 Task: Create a due date automation trigger when advanced on, 2 working days before a card is due add fields without custom field "Resume" set to a date not in this week at 11:00 AM.
Action: Mouse moved to (1137, 337)
Screenshot: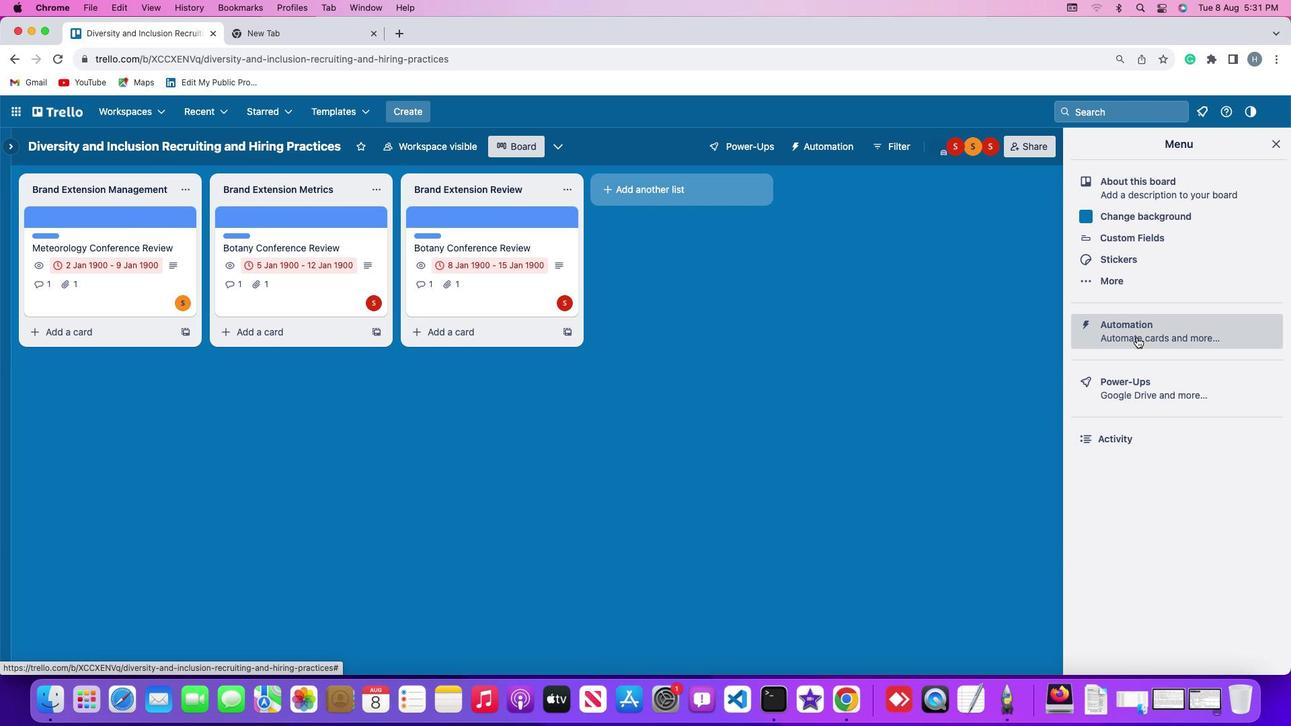 
Action: Mouse pressed left at (1137, 337)
Screenshot: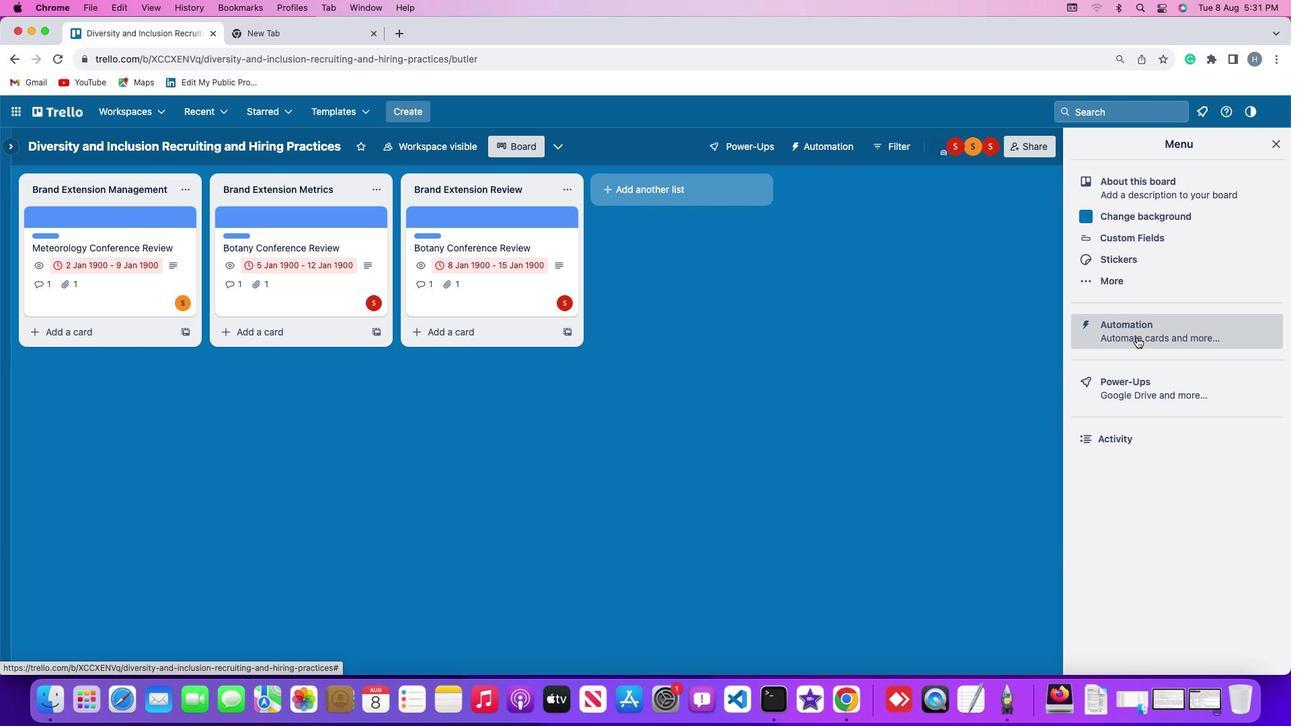 
Action: Mouse moved to (71, 320)
Screenshot: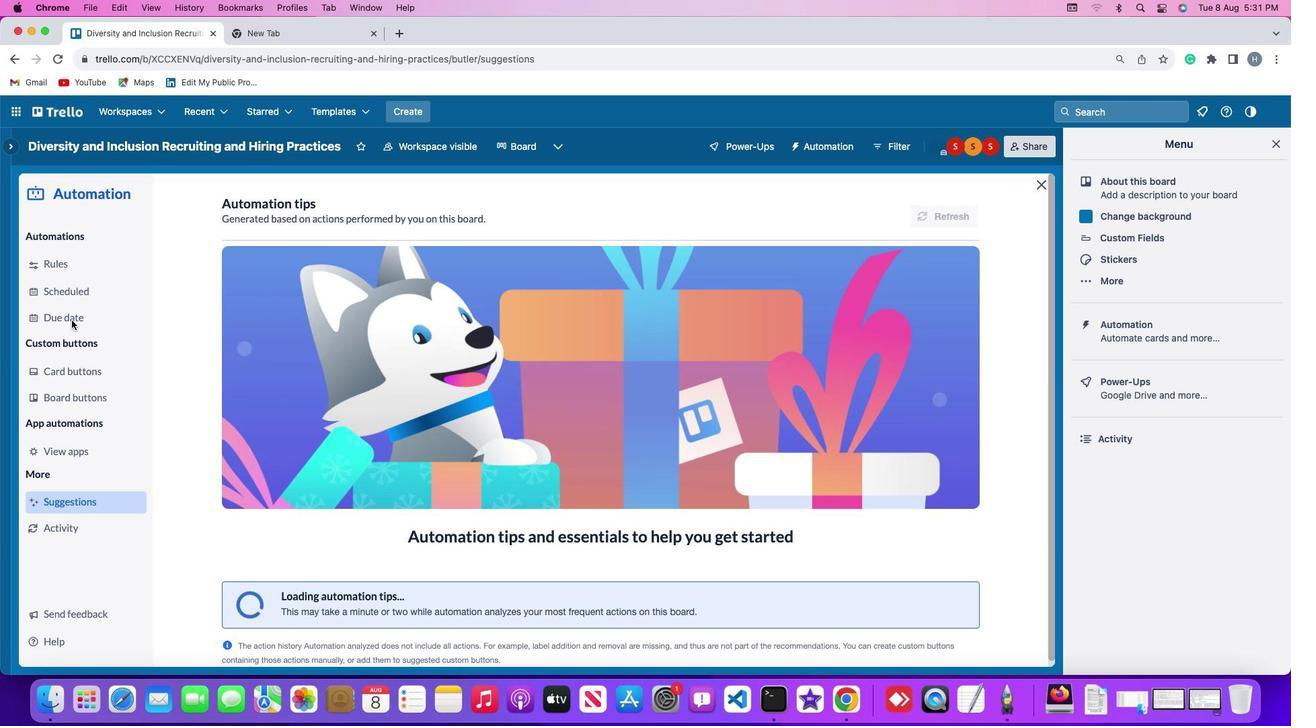 
Action: Mouse pressed left at (71, 320)
Screenshot: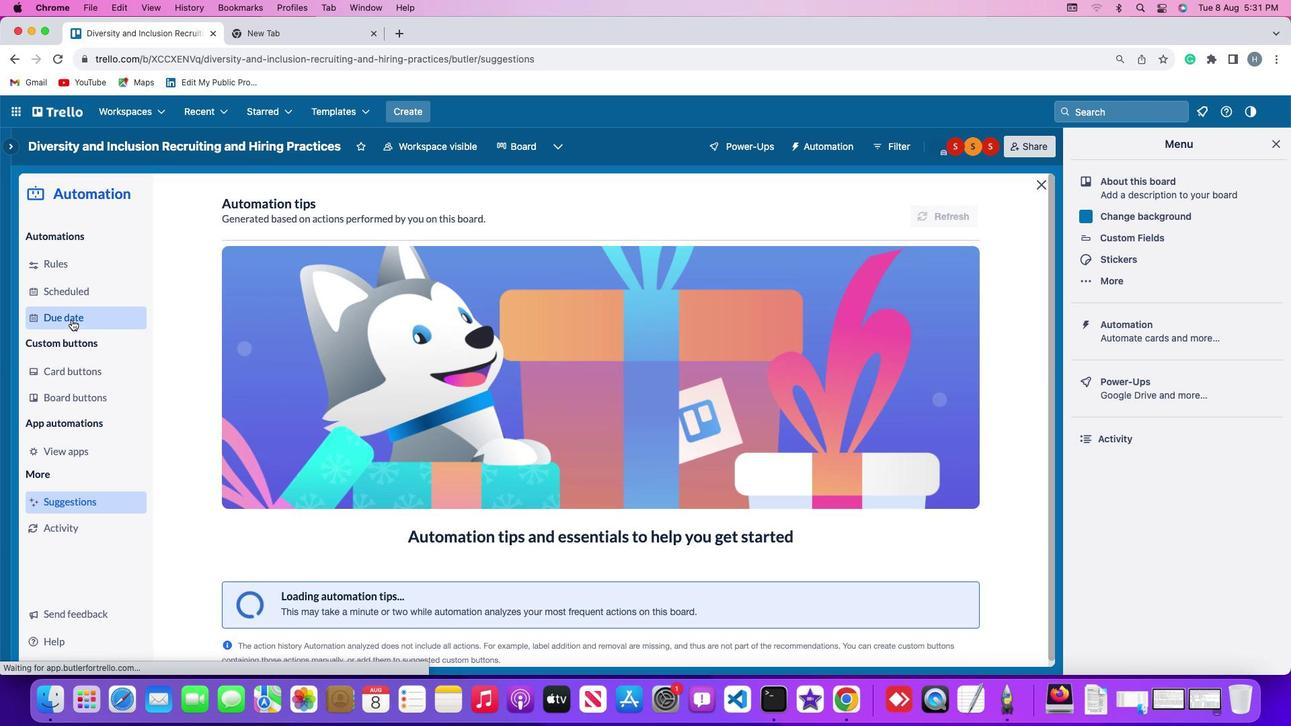 
Action: Mouse moved to (922, 209)
Screenshot: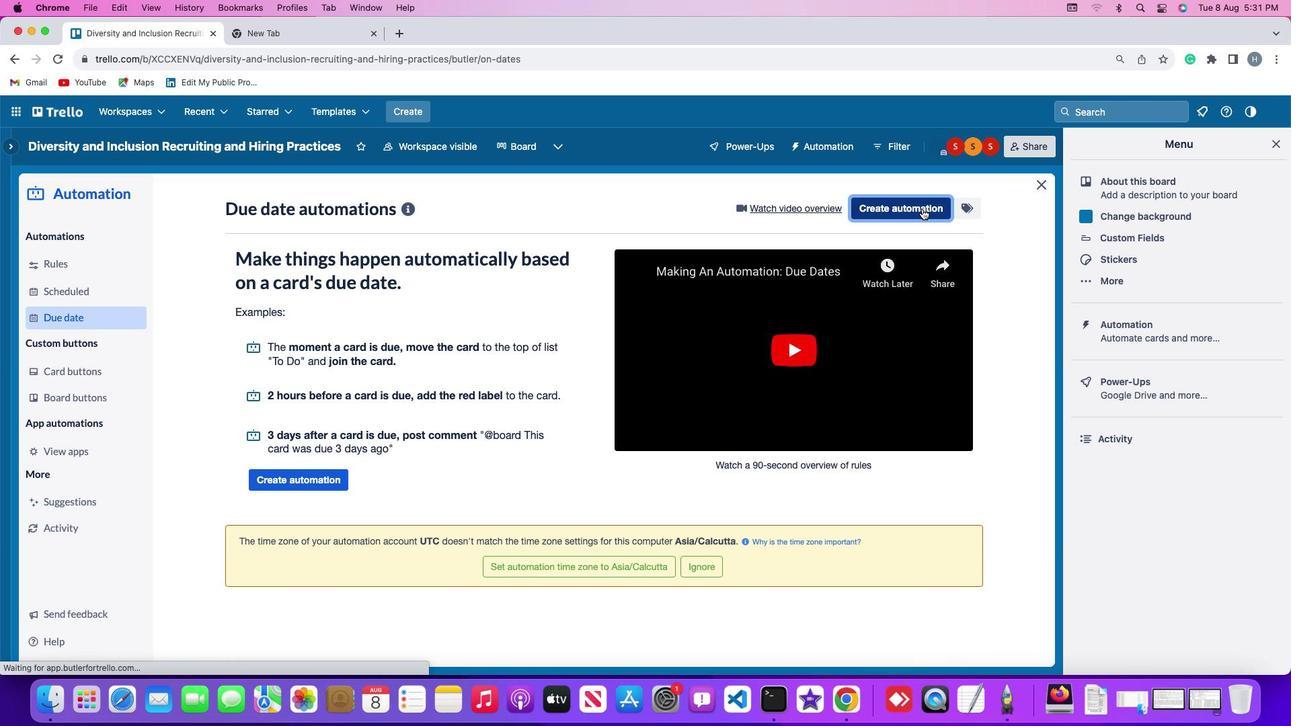 
Action: Mouse pressed left at (922, 209)
Screenshot: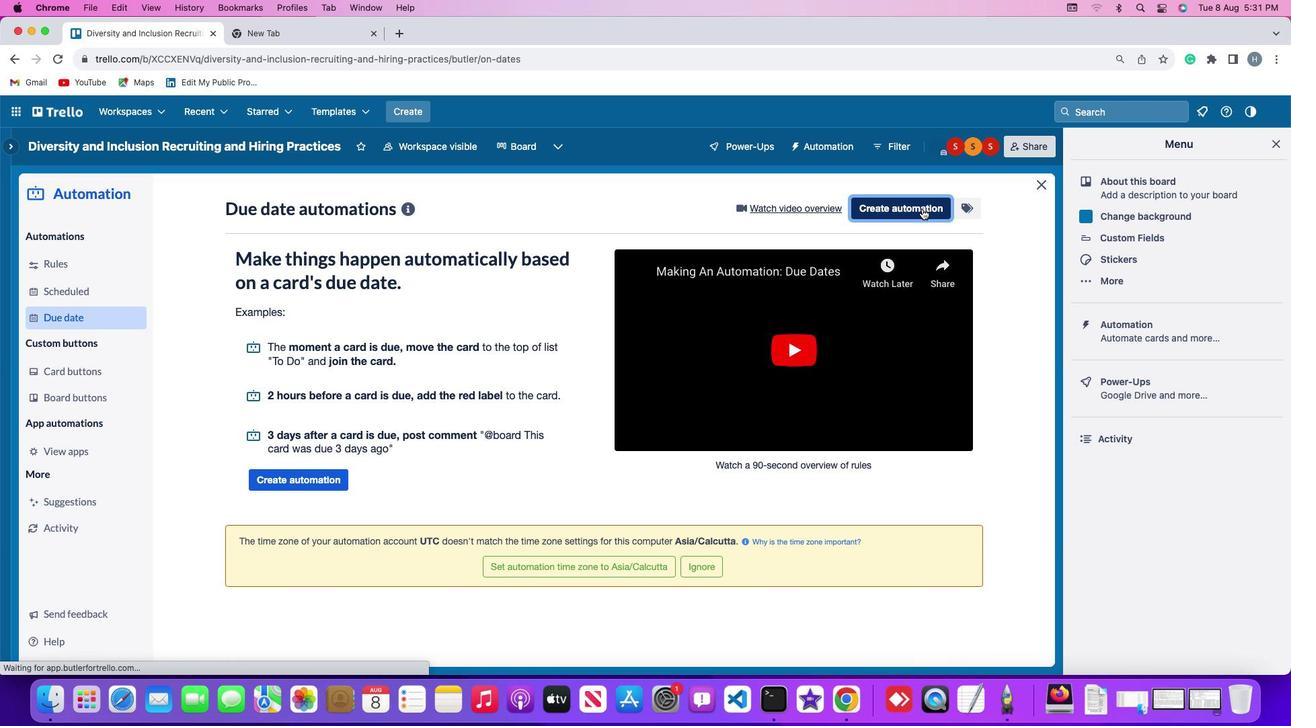 
Action: Mouse moved to (299, 339)
Screenshot: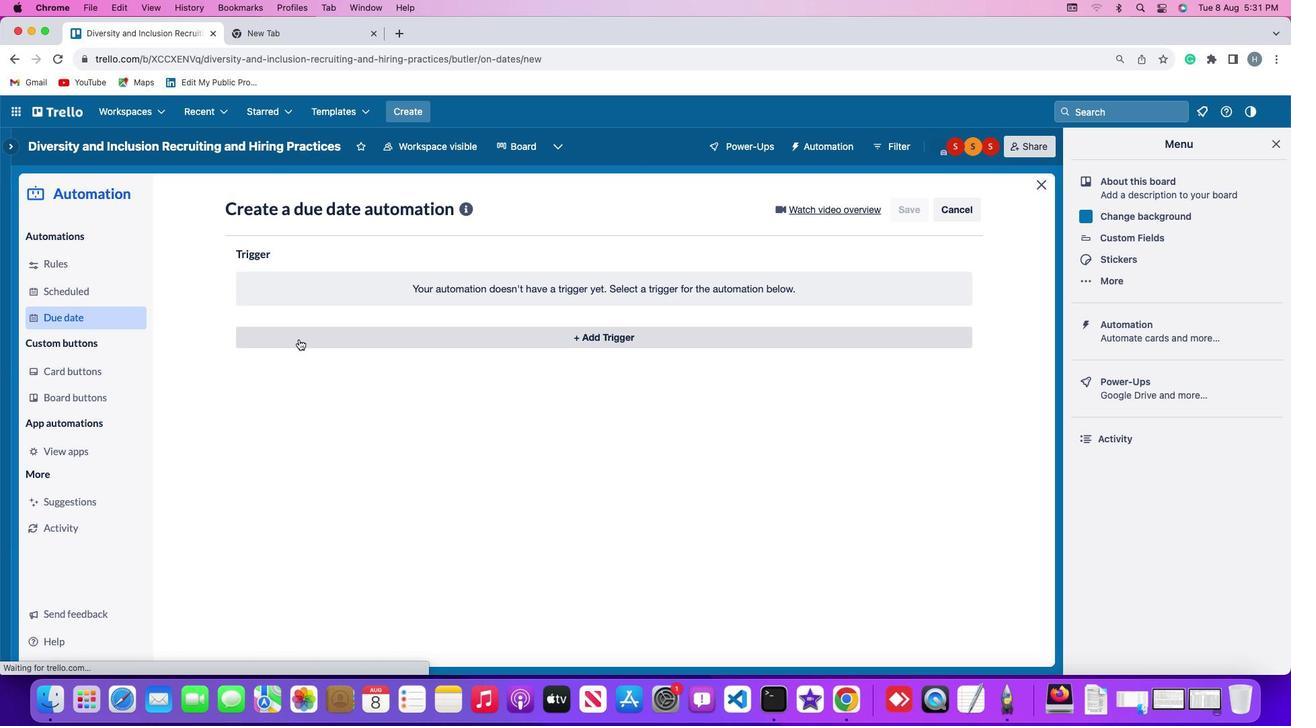 
Action: Mouse pressed left at (299, 339)
Screenshot: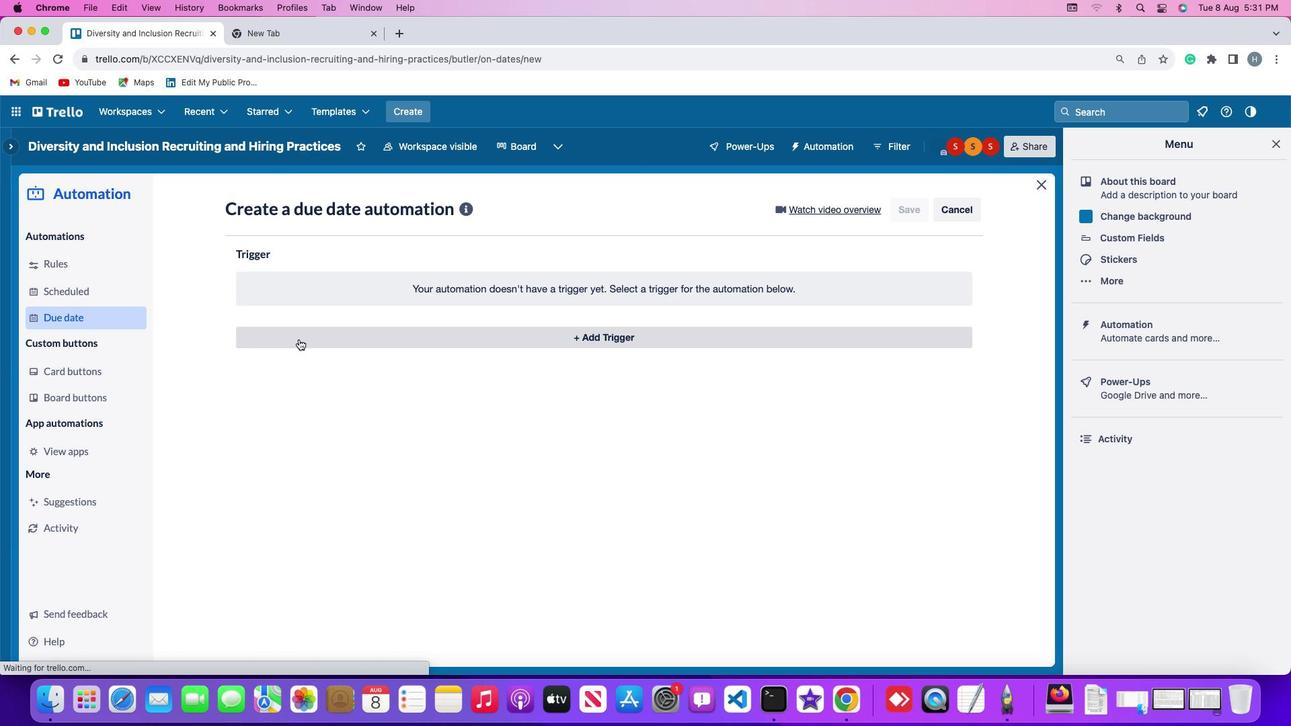 
Action: Mouse moved to (261, 551)
Screenshot: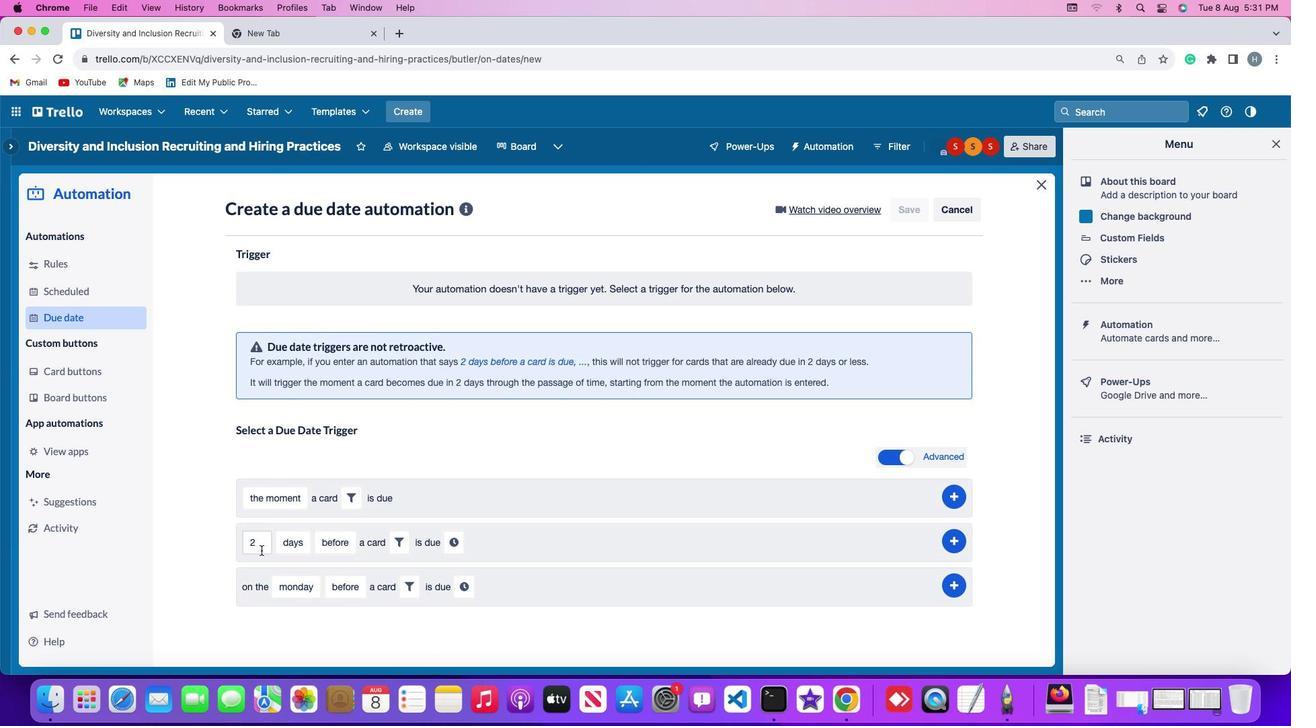 
Action: Mouse pressed left at (261, 551)
Screenshot: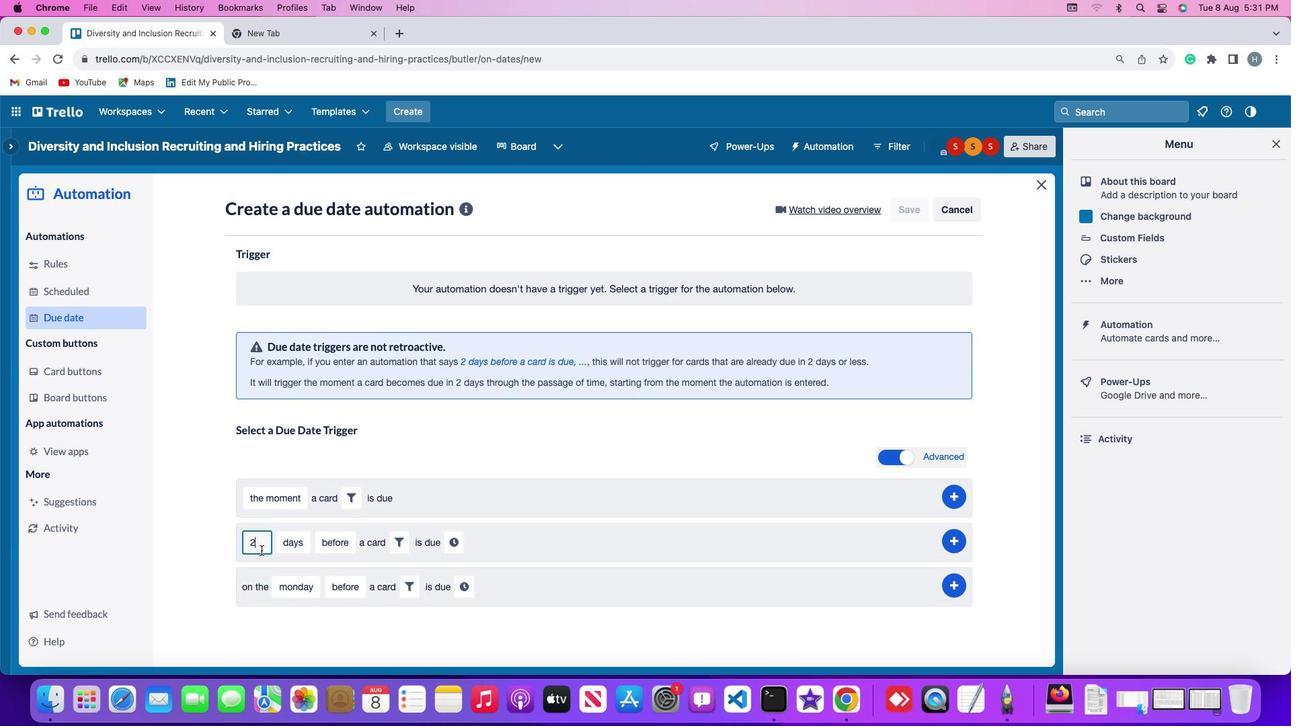 
Action: Key pressed Key.backspace'2'
Screenshot: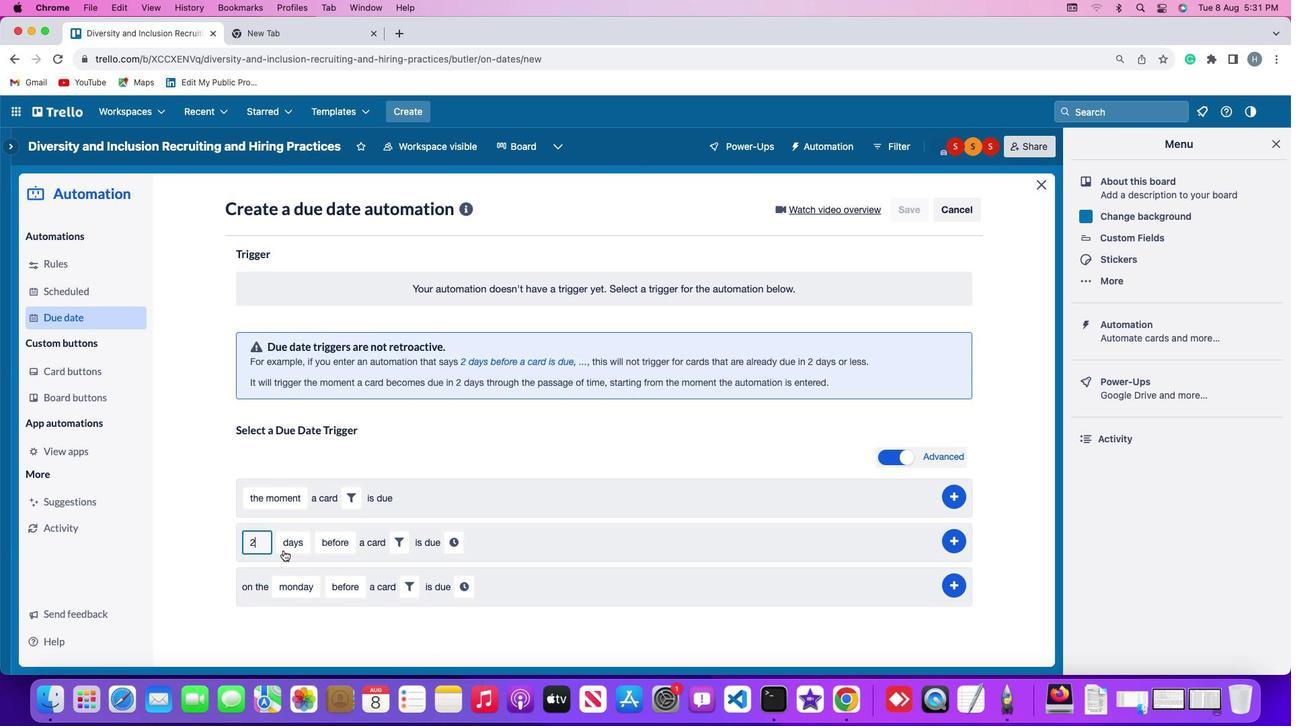 
Action: Mouse moved to (296, 549)
Screenshot: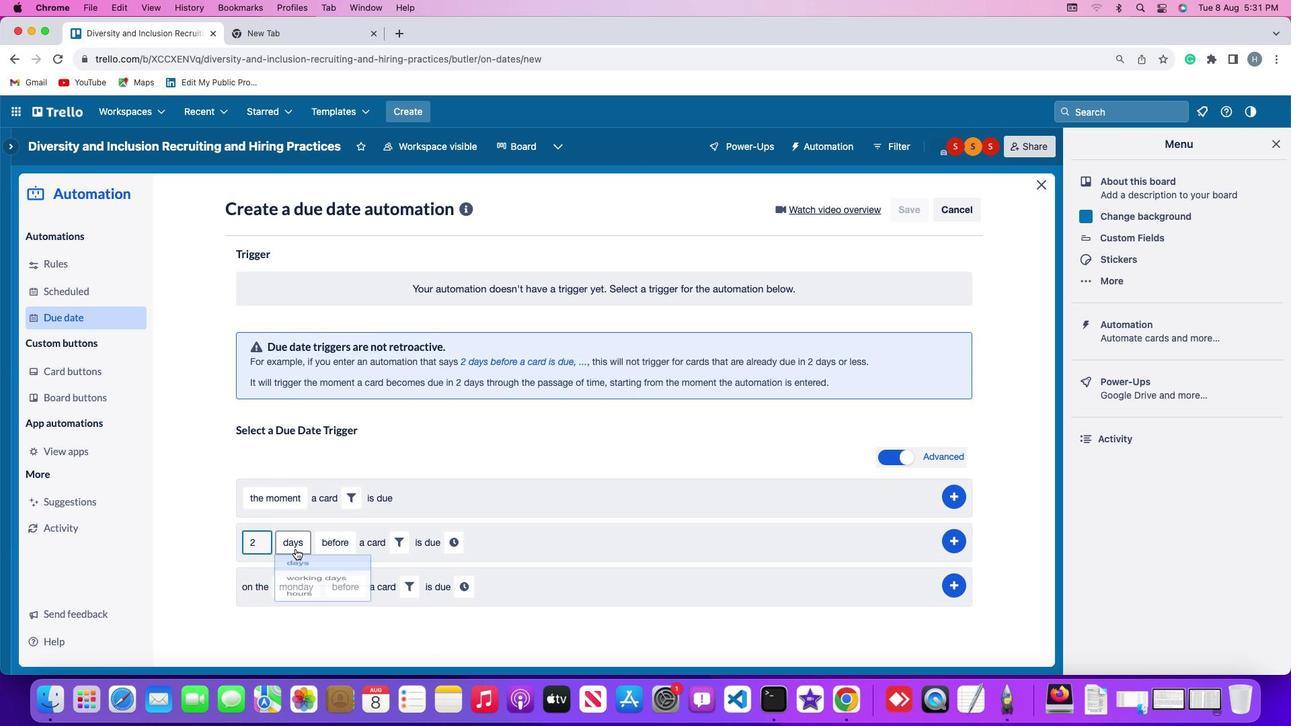
Action: Mouse pressed left at (296, 549)
Screenshot: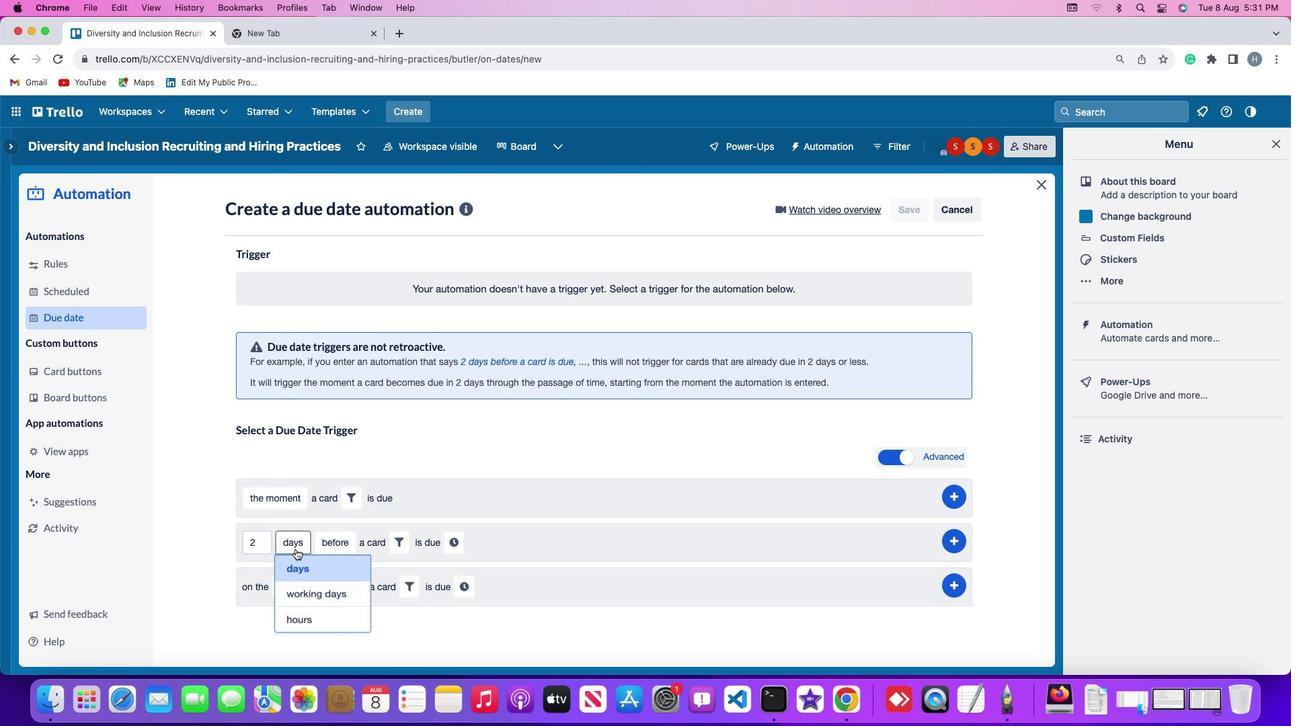 
Action: Mouse moved to (309, 596)
Screenshot: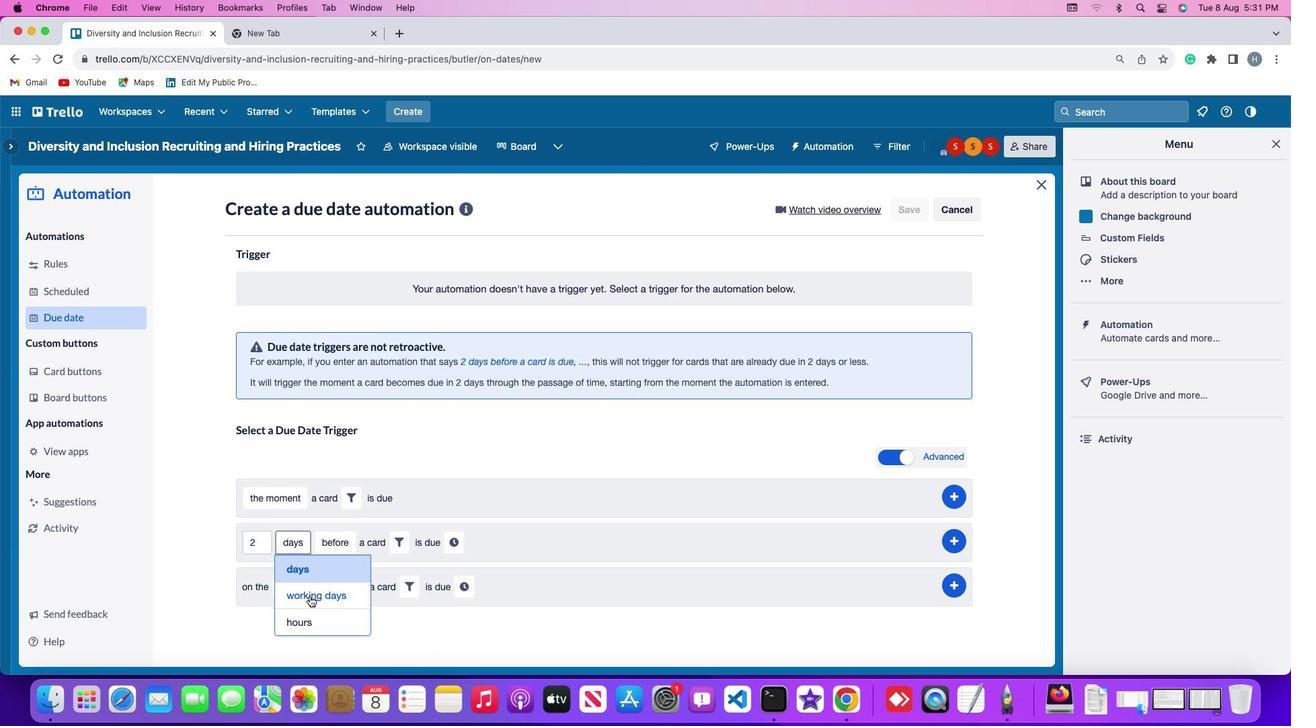 
Action: Mouse pressed left at (309, 596)
Screenshot: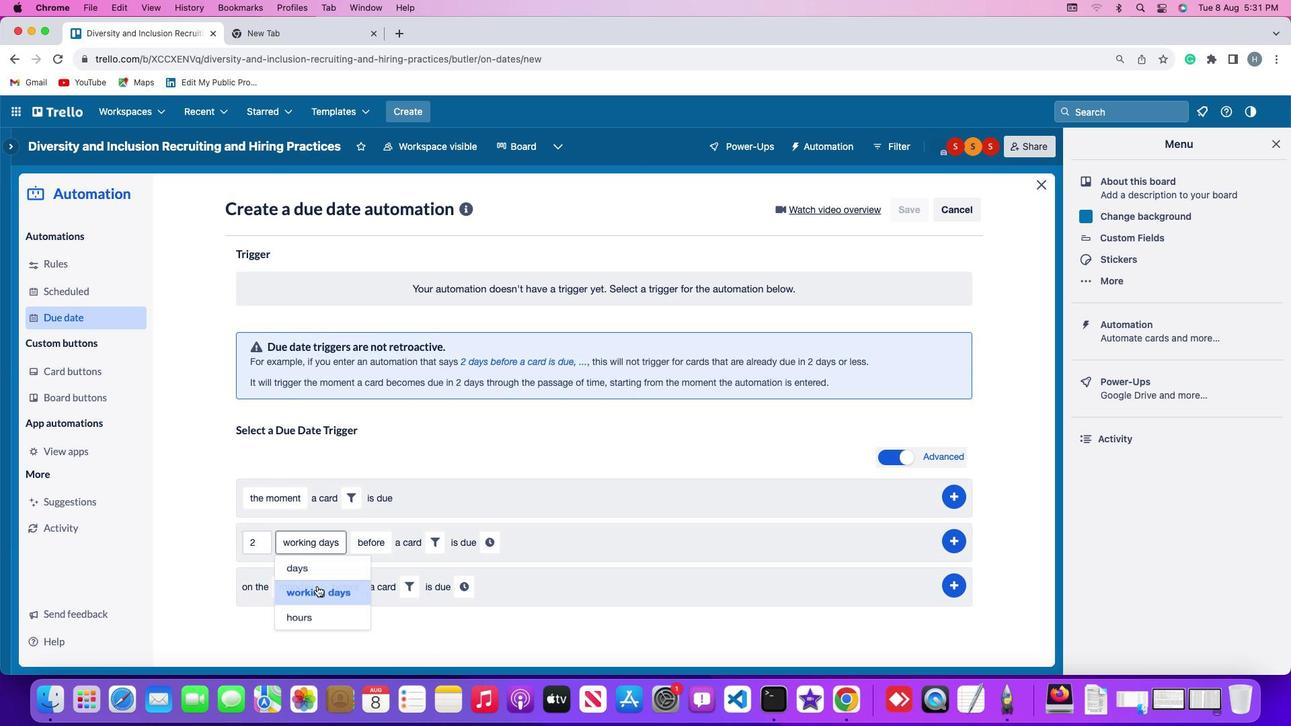 
Action: Mouse moved to (371, 541)
Screenshot: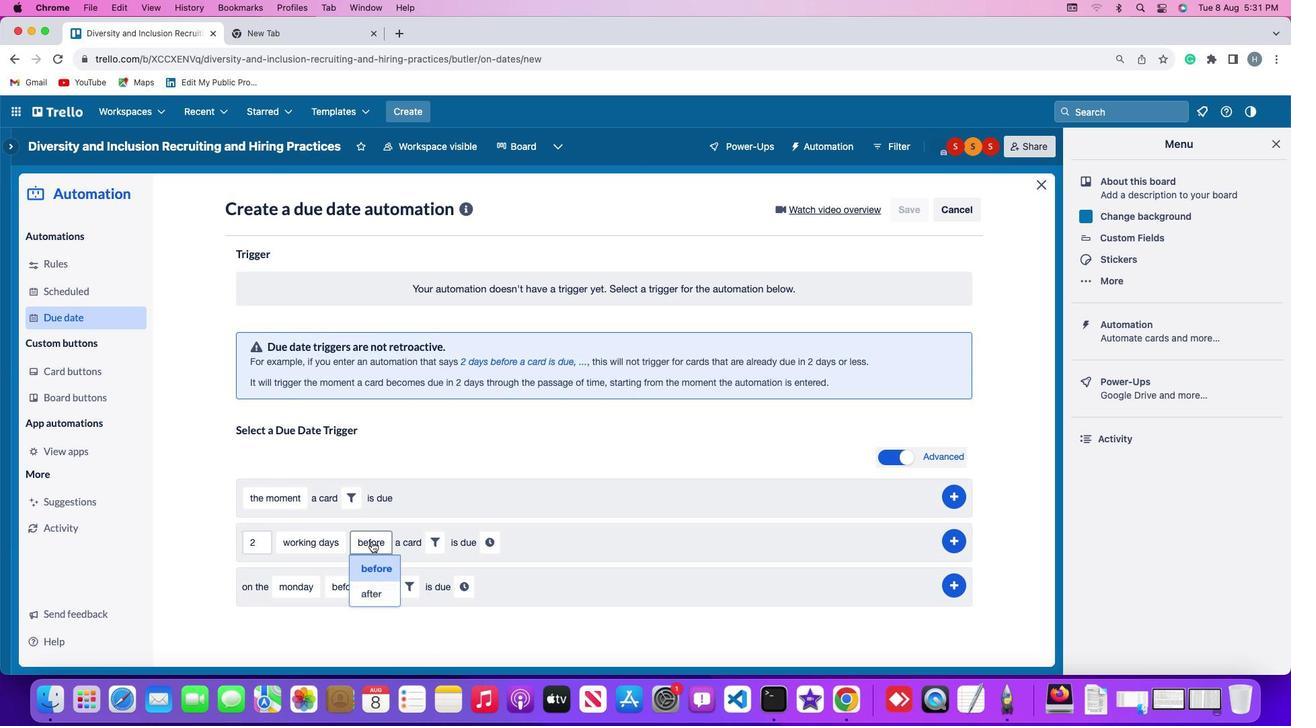 
Action: Mouse pressed left at (371, 541)
Screenshot: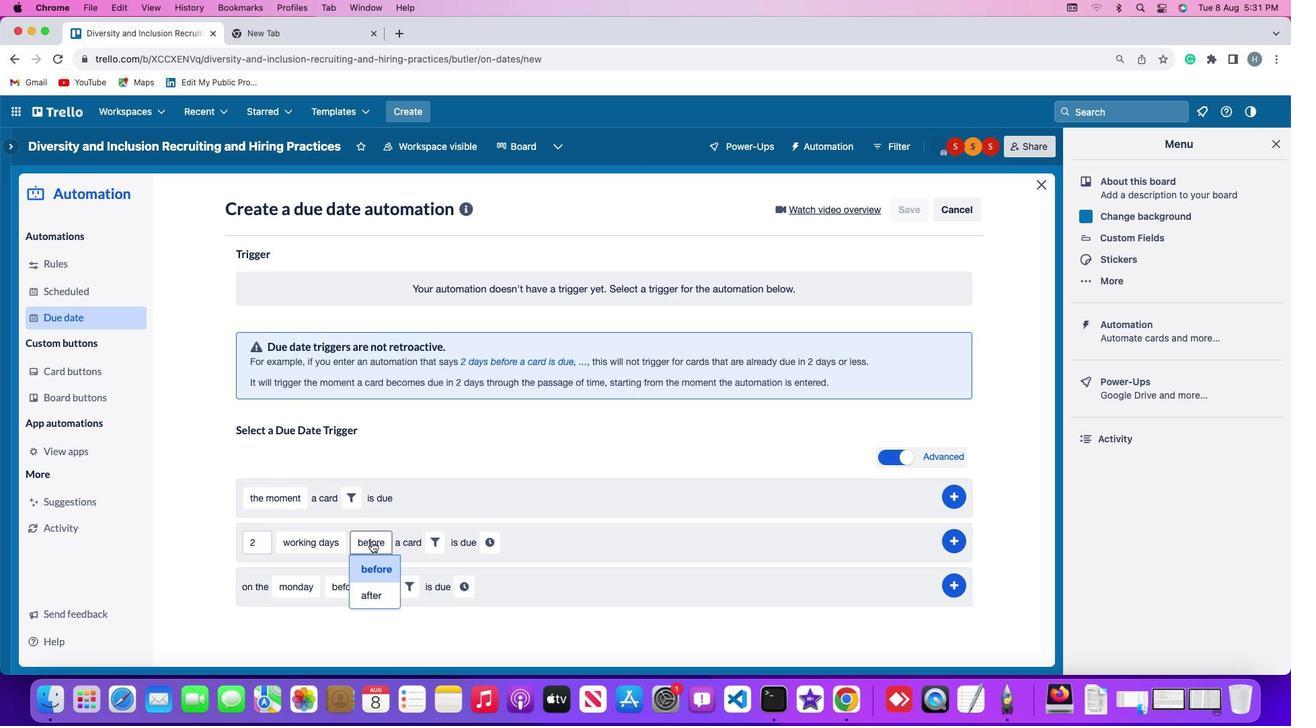 
Action: Mouse moved to (382, 574)
Screenshot: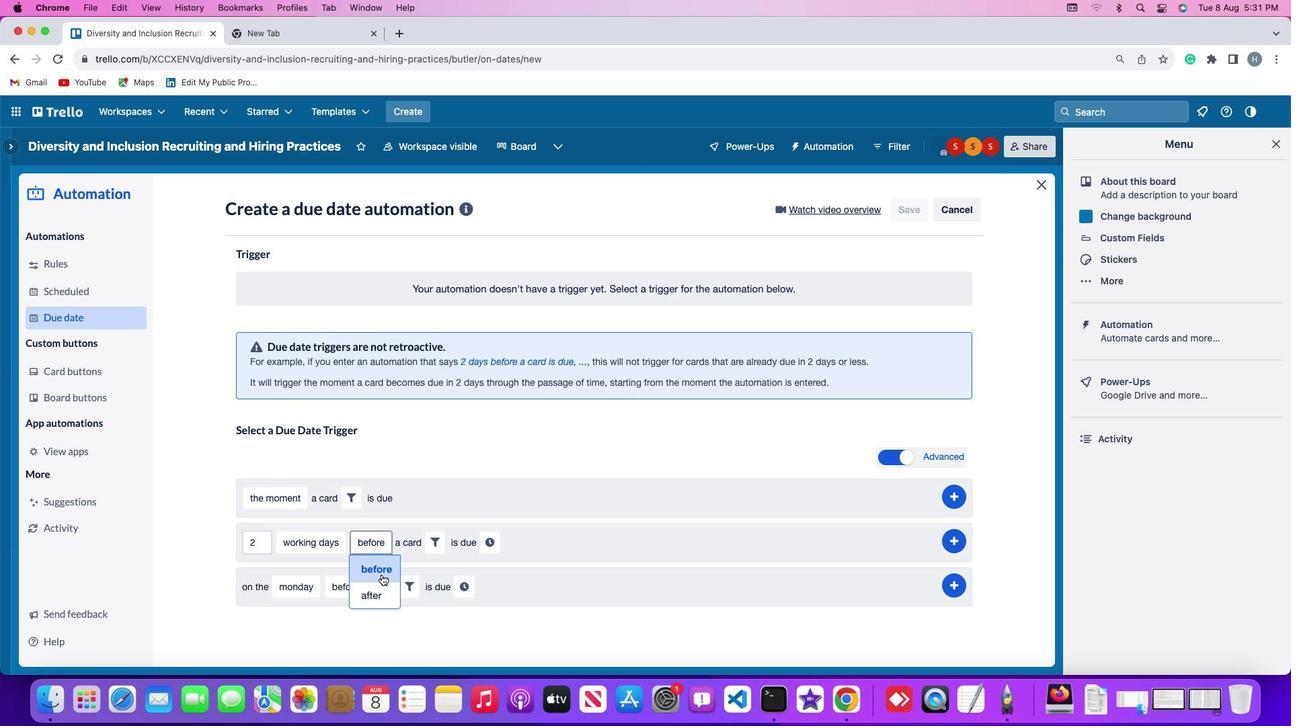 
Action: Mouse pressed left at (382, 574)
Screenshot: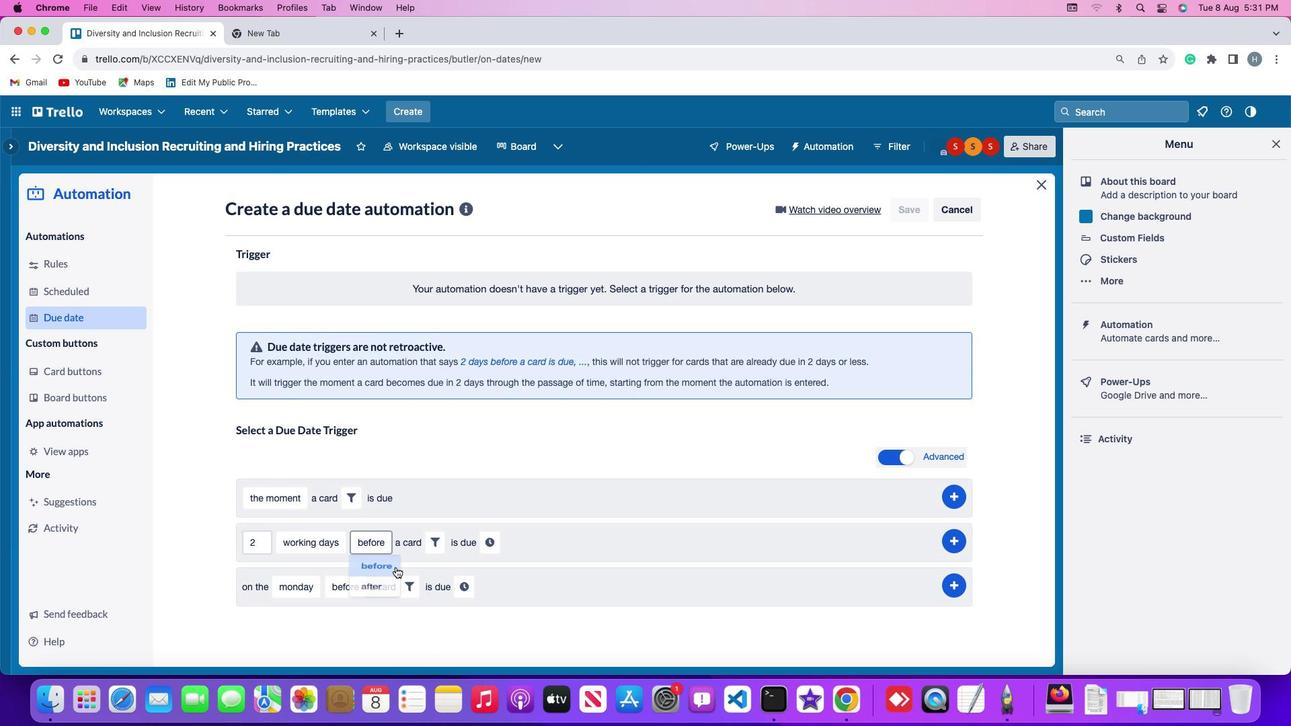 
Action: Mouse moved to (430, 548)
Screenshot: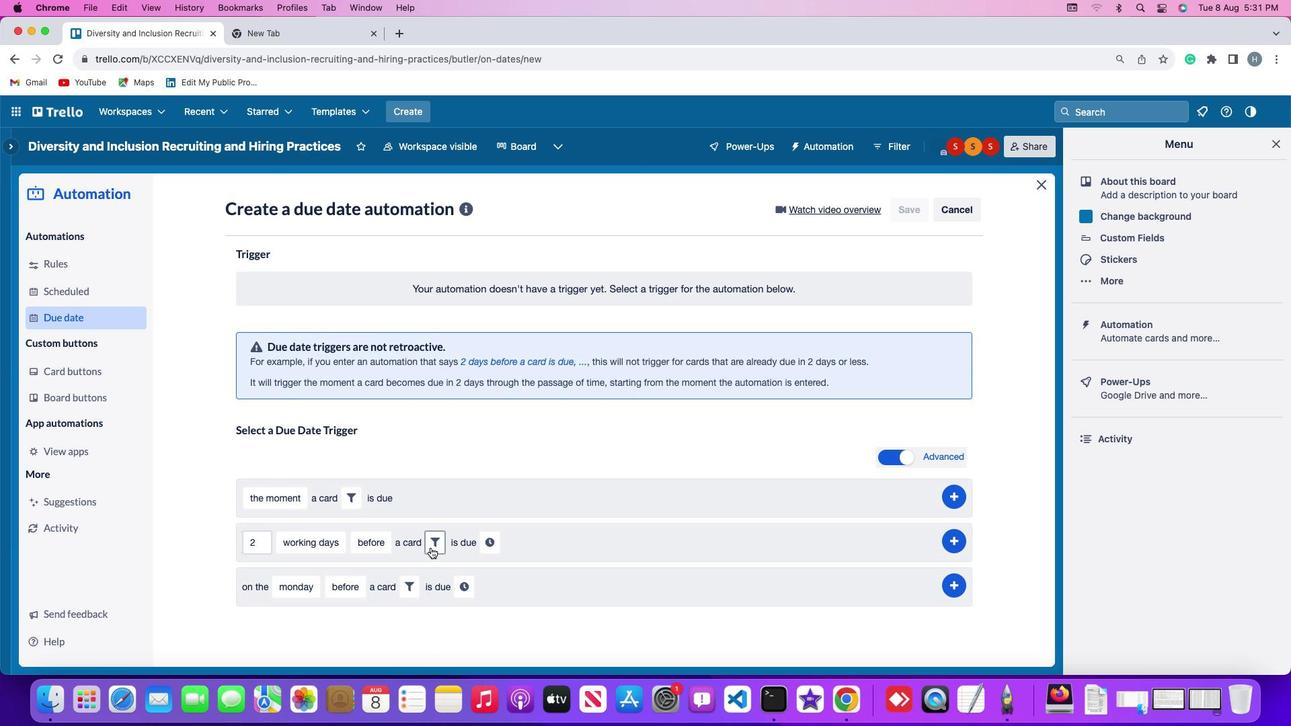 
Action: Mouse pressed left at (430, 548)
Screenshot: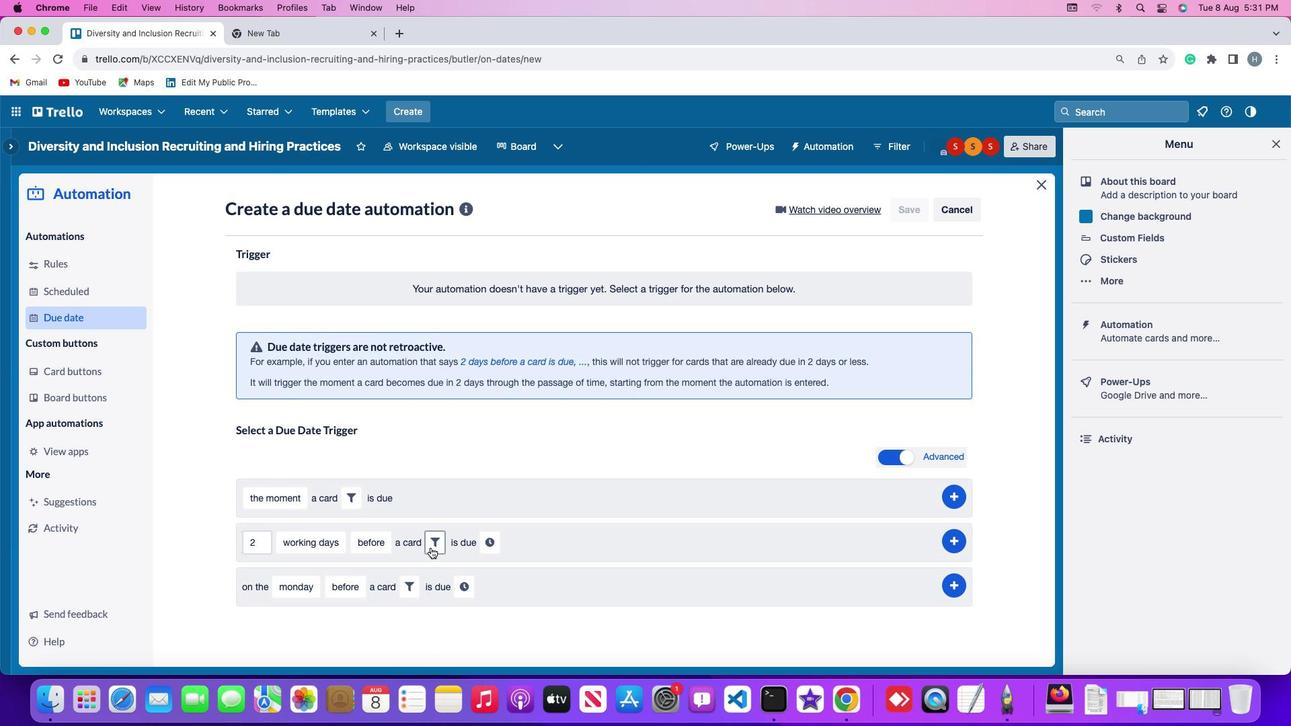 
Action: Mouse moved to (649, 582)
Screenshot: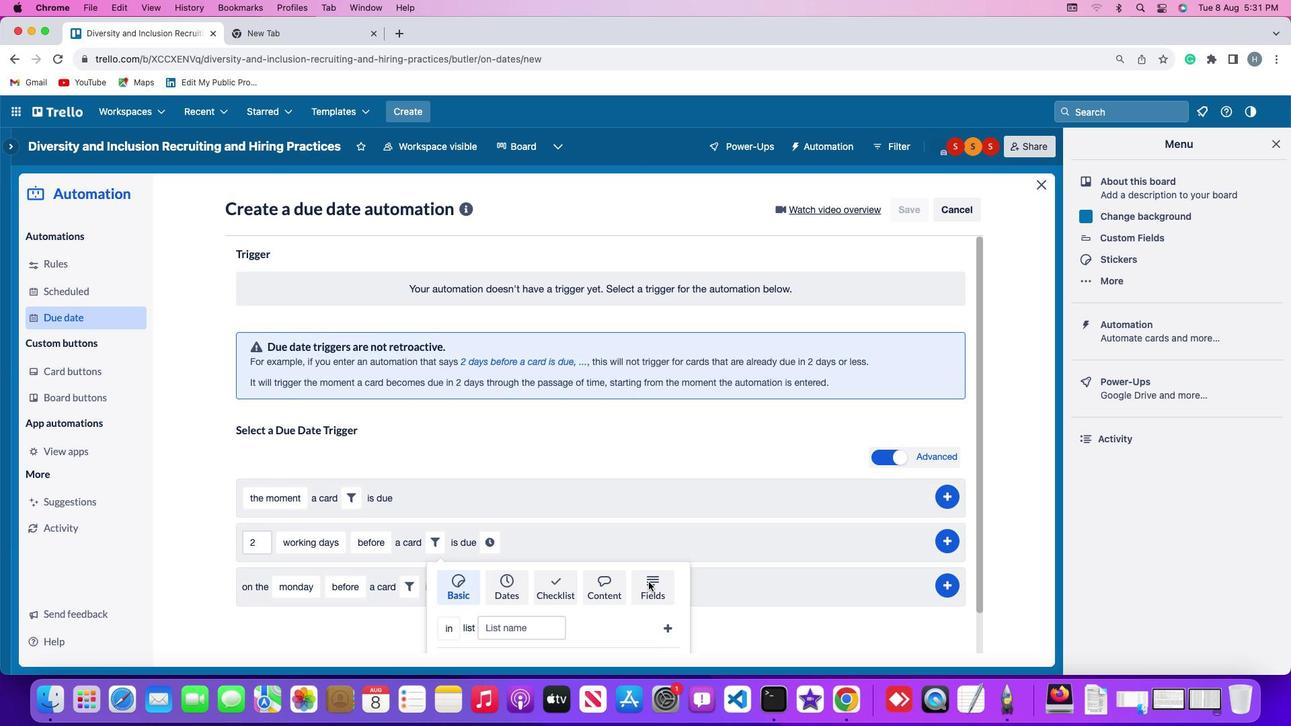 
Action: Mouse pressed left at (649, 582)
Screenshot: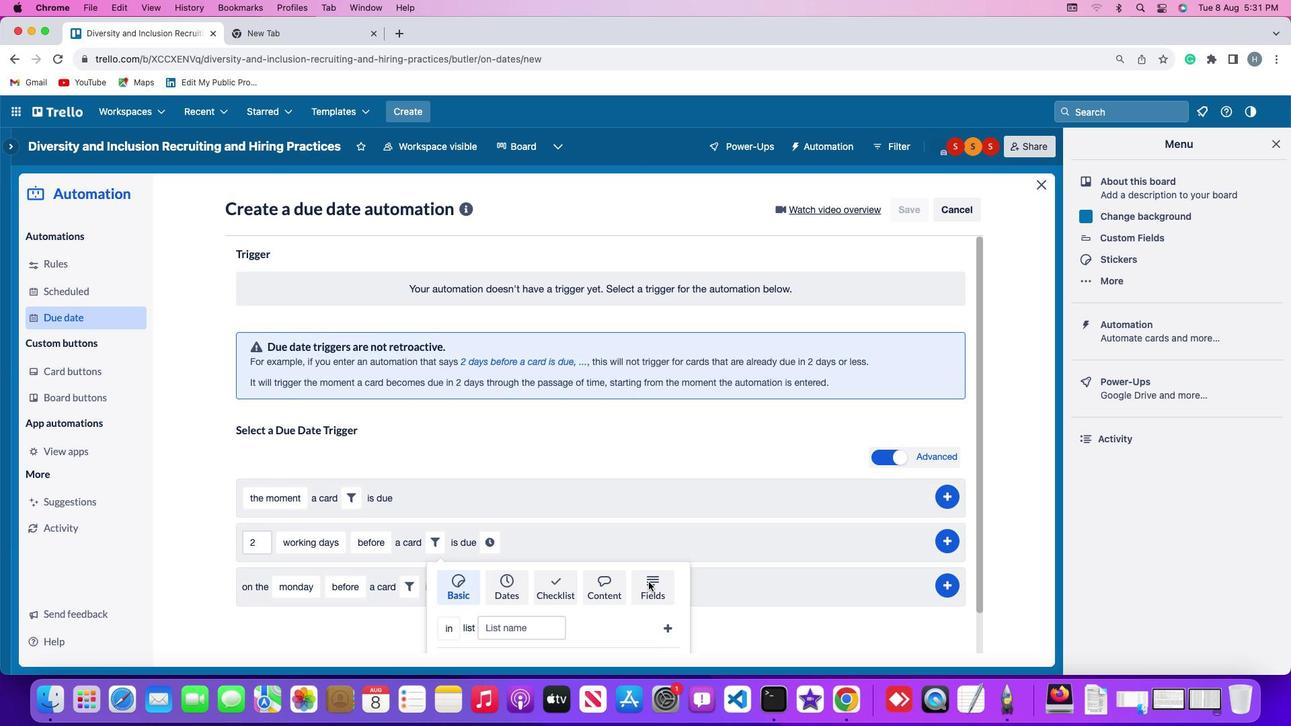 
Action: Mouse moved to (393, 620)
Screenshot: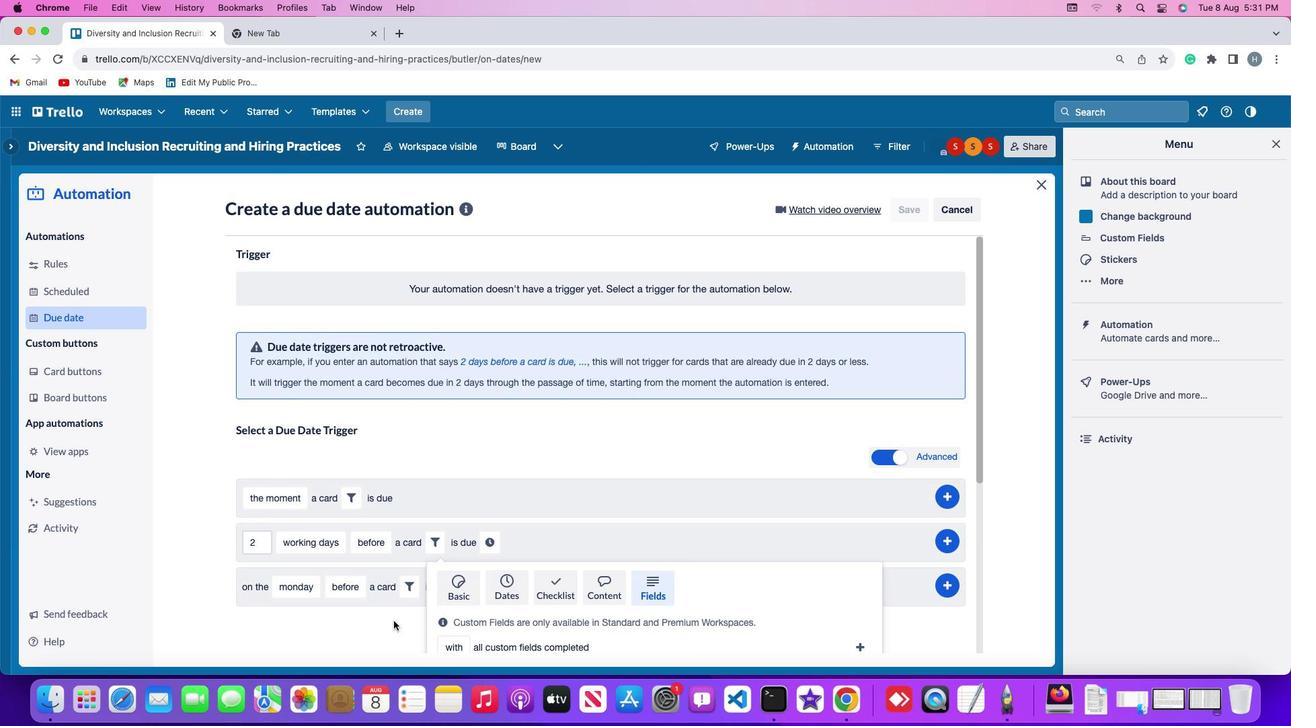 
Action: Mouse scrolled (393, 620) with delta (0, 0)
Screenshot: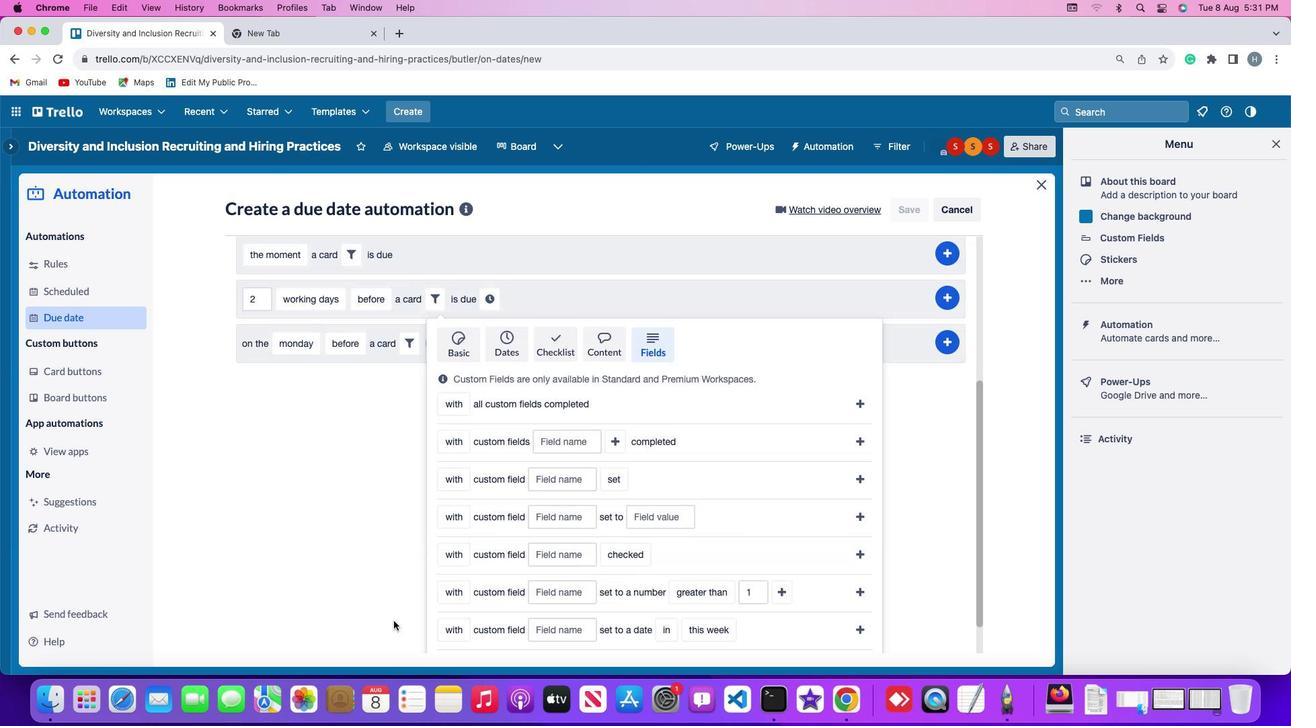 
Action: Mouse scrolled (393, 620) with delta (0, 0)
Screenshot: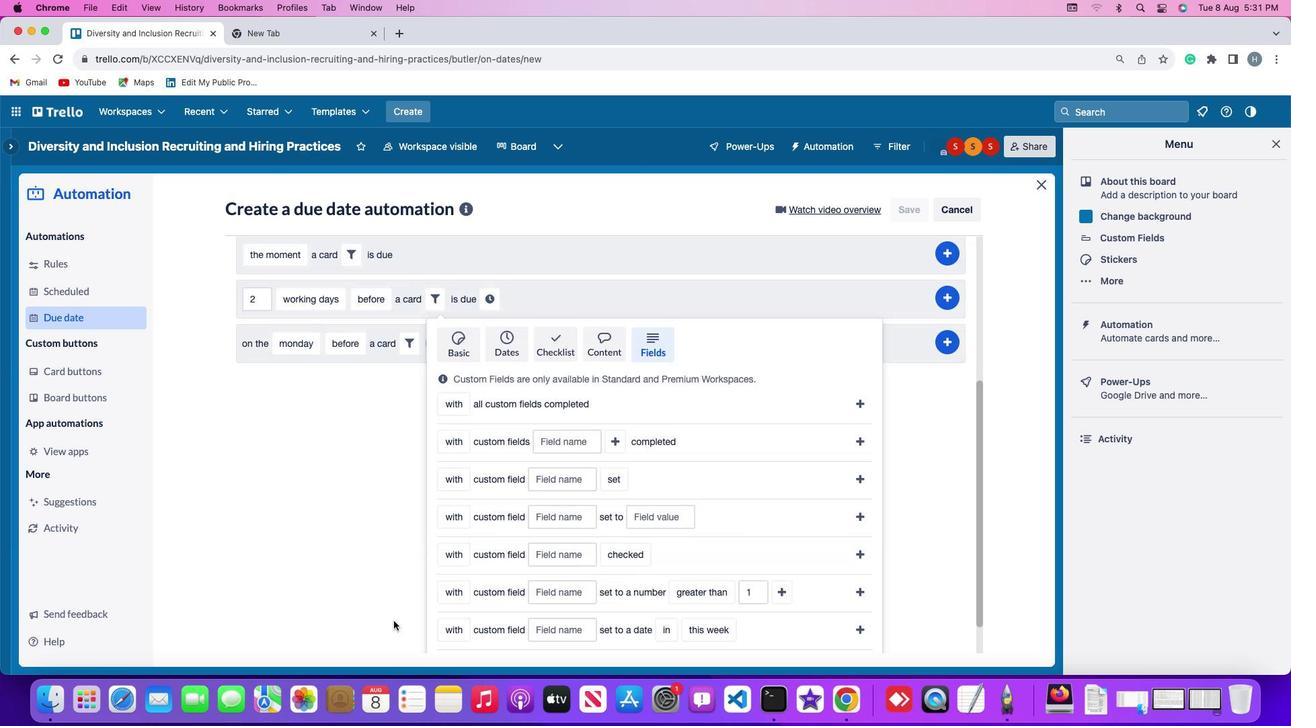 
Action: Mouse scrolled (393, 620) with delta (0, -2)
Screenshot: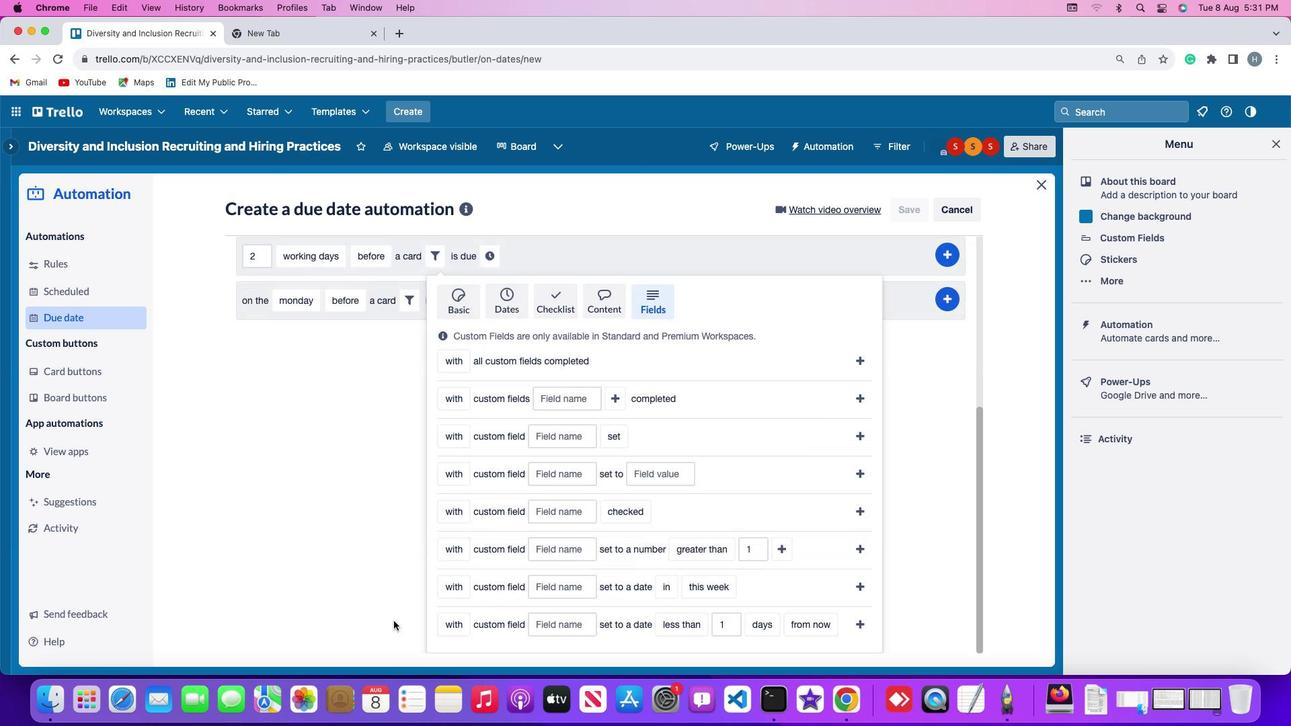 
Action: Mouse scrolled (393, 620) with delta (0, -3)
Screenshot: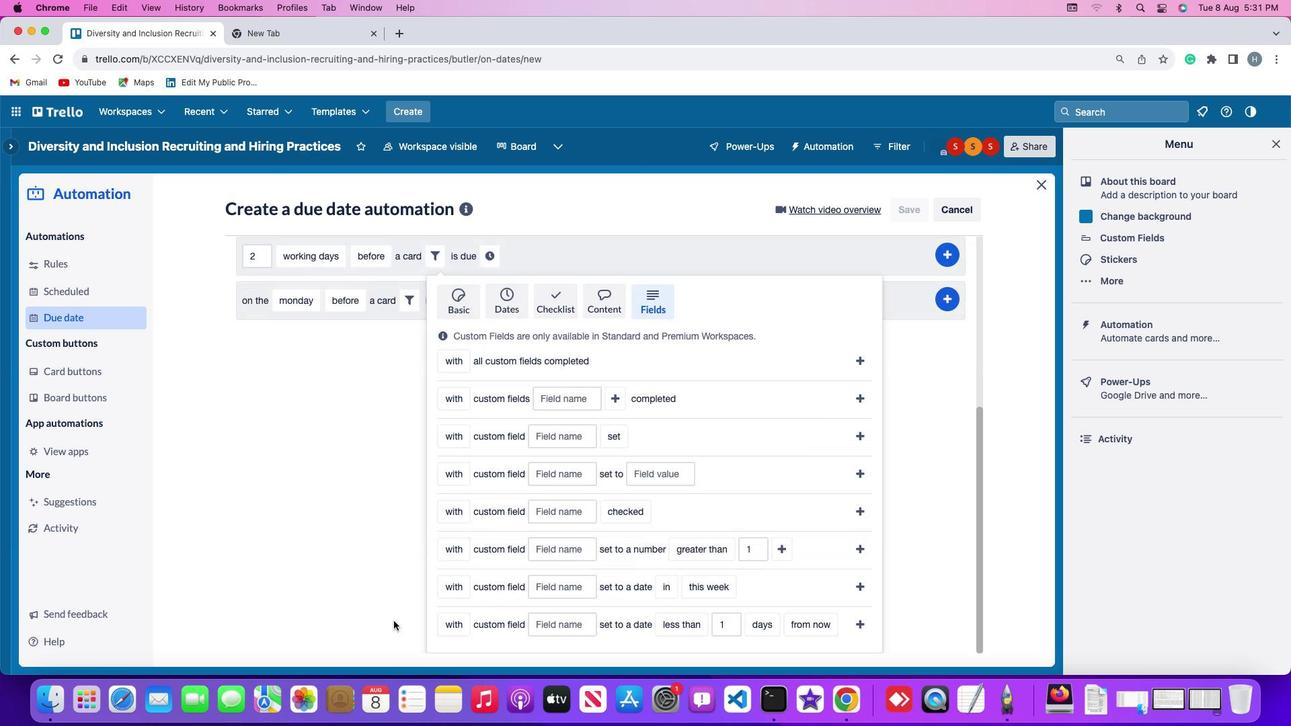 
Action: Mouse scrolled (393, 620) with delta (0, -4)
Screenshot: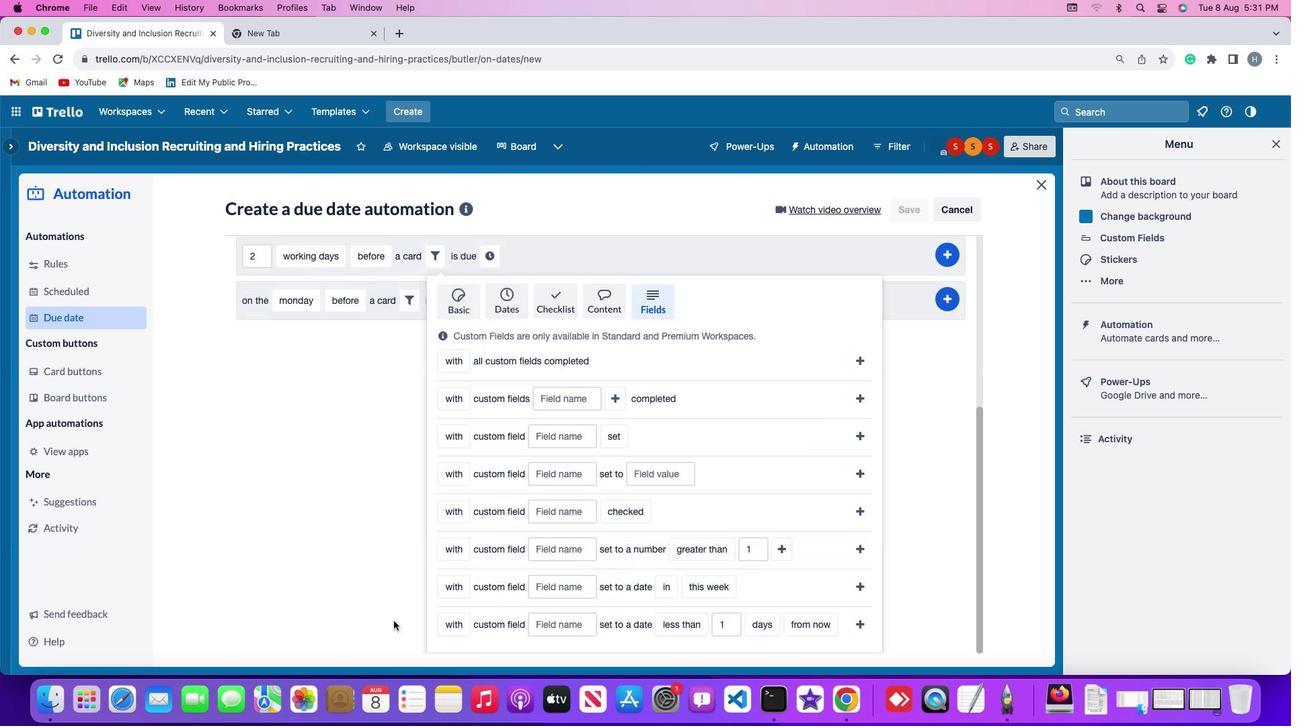 
Action: Mouse scrolled (393, 620) with delta (0, -4)
Screenshot: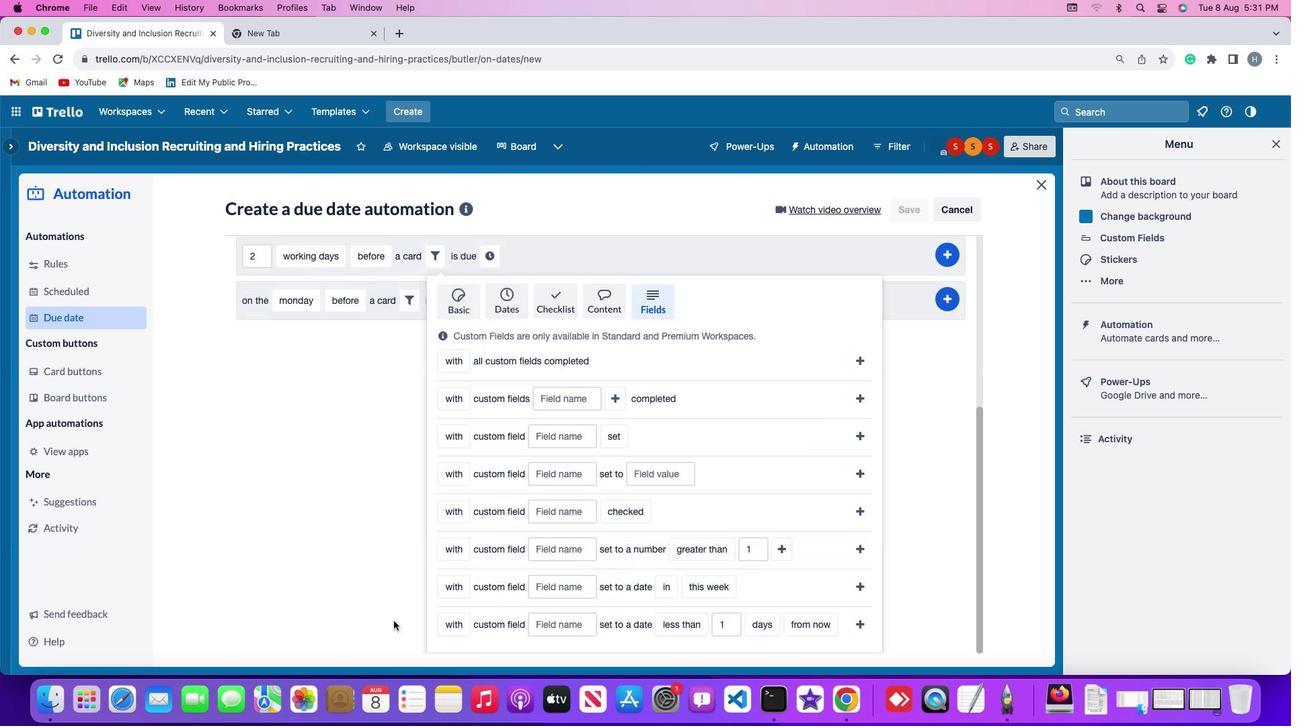 
Action: Mouse scrolled (393, 620) with delta (0, -4)
Screenshot: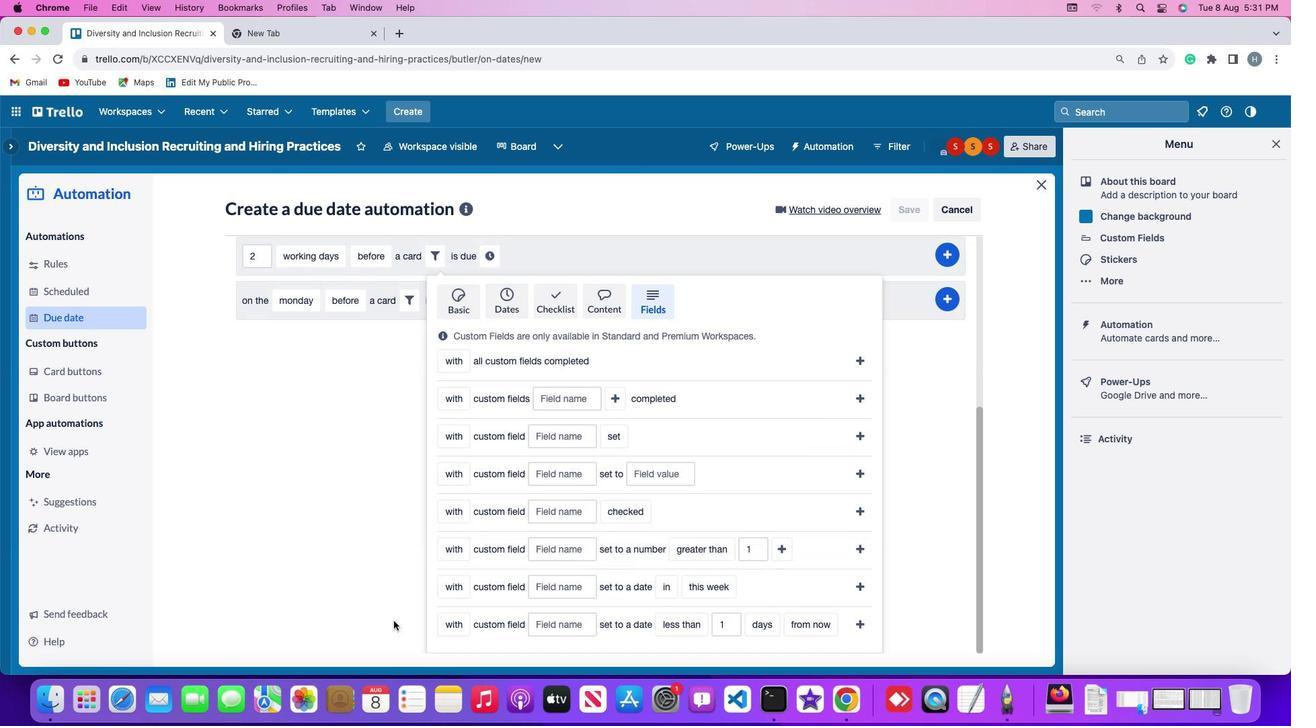 
Action: Mouse scrolled (393, 620) with delta (0, 0)
Screenshot: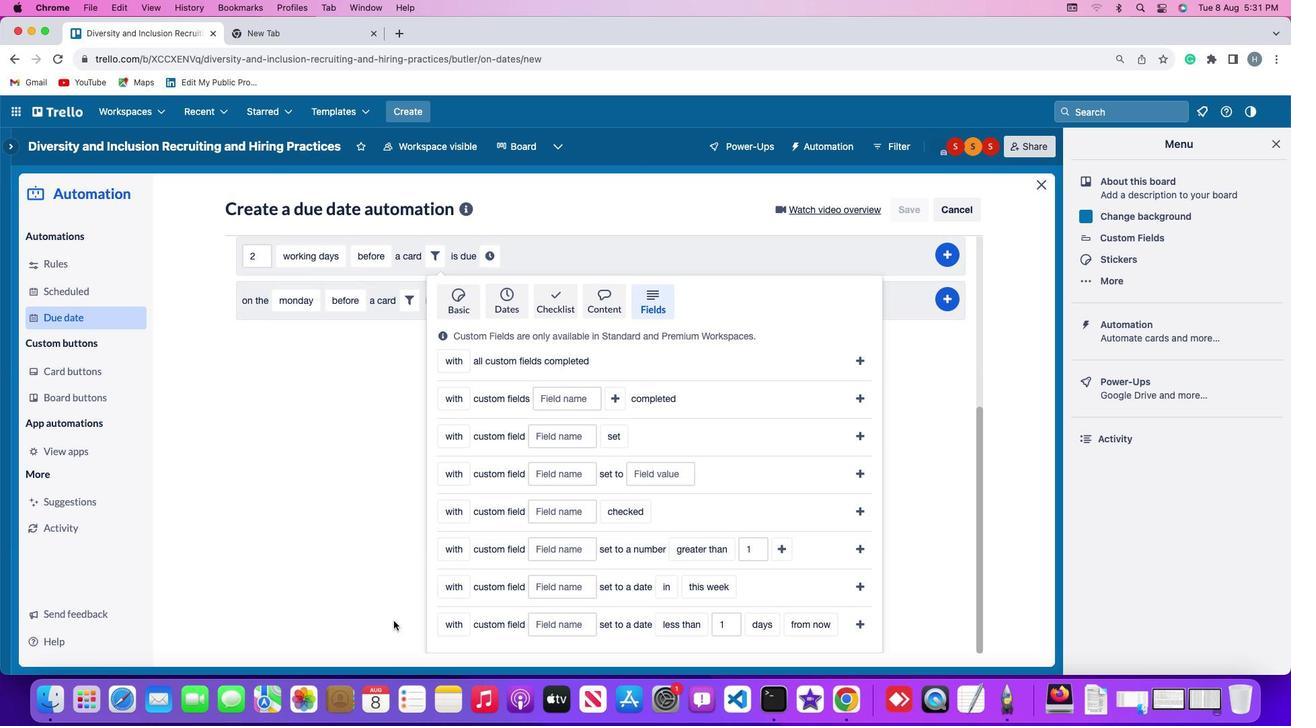 
Action: Mouse scrolled (393, 620) with delta (0, 0)
Screenshot: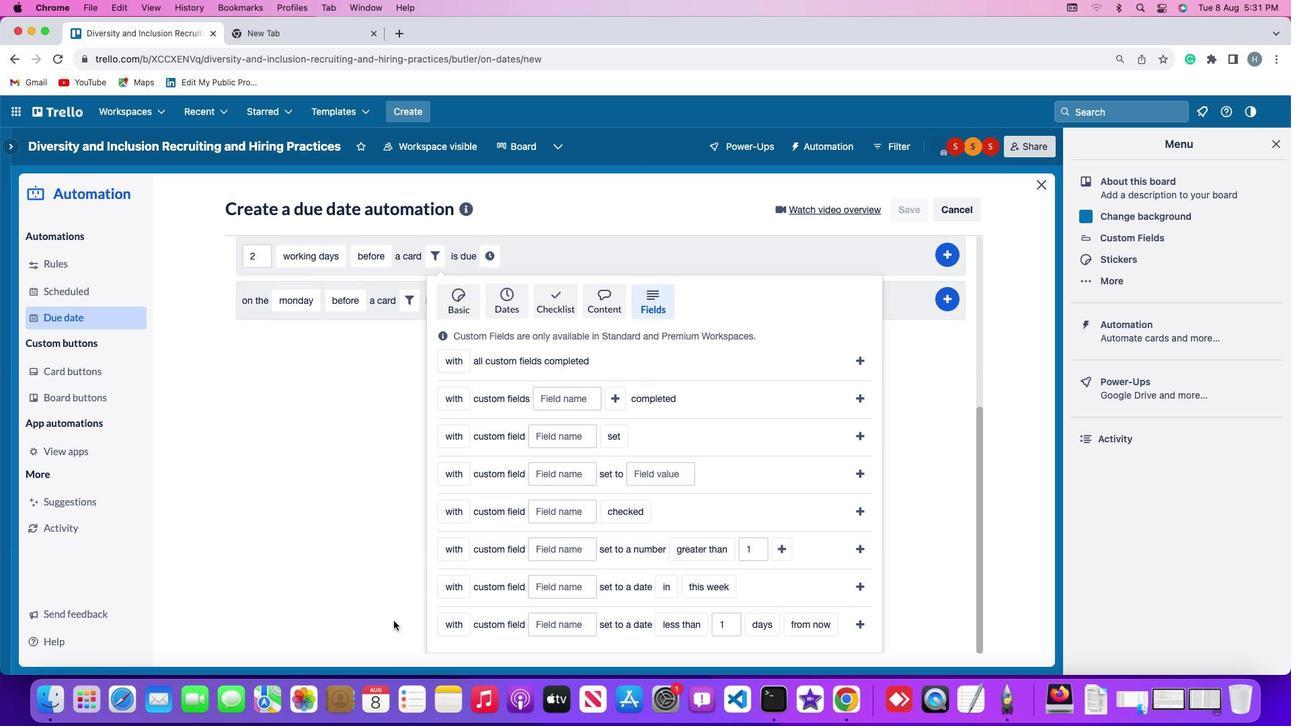 
Action: Mouse scrolled (393, 620) with delta (0, -2)
Screenshot: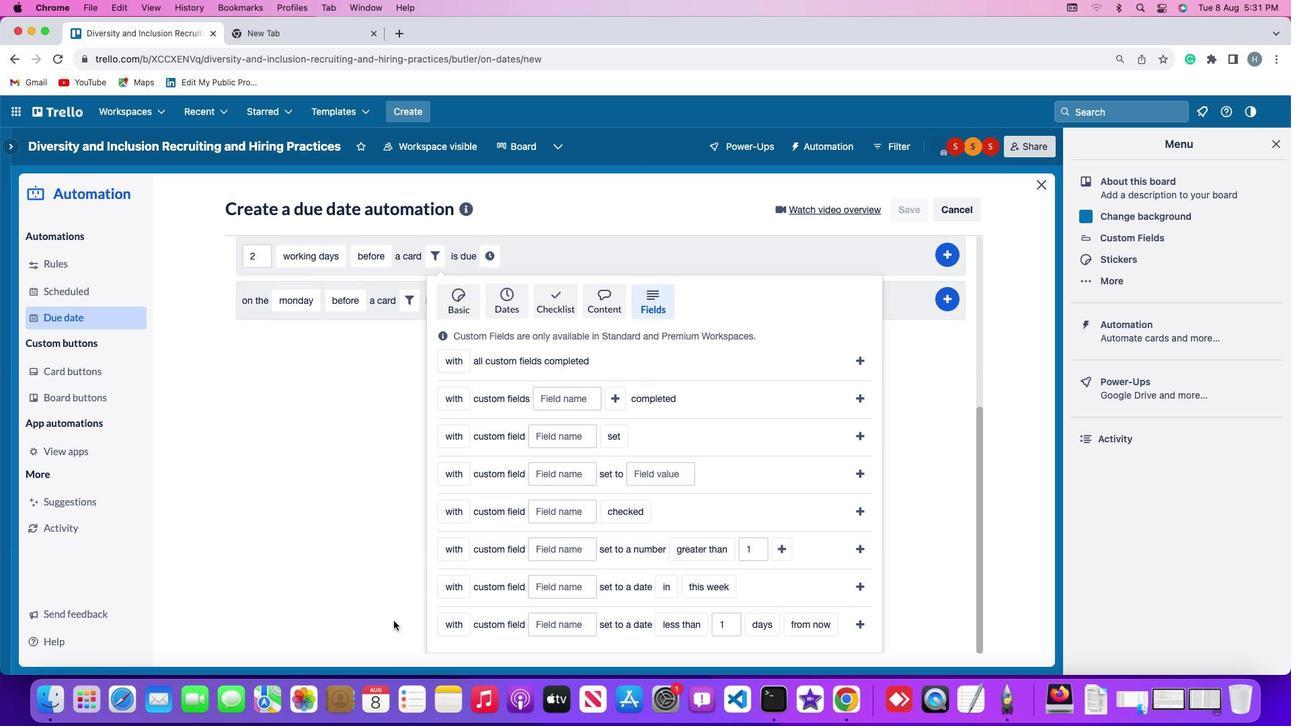 
Action: Mouse scrolled (393, 620) with delta (0, -3)
Screenshot: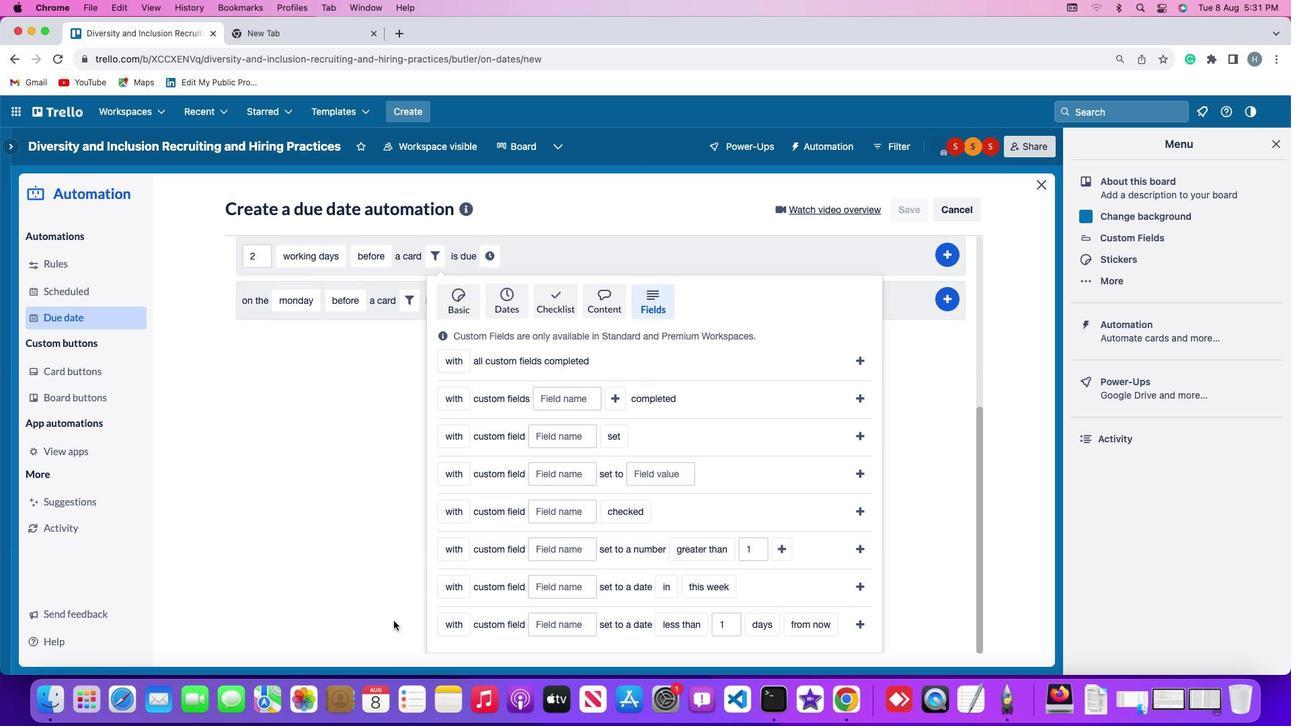 
Action: Mouse moved to (465, 590)
Screenshot: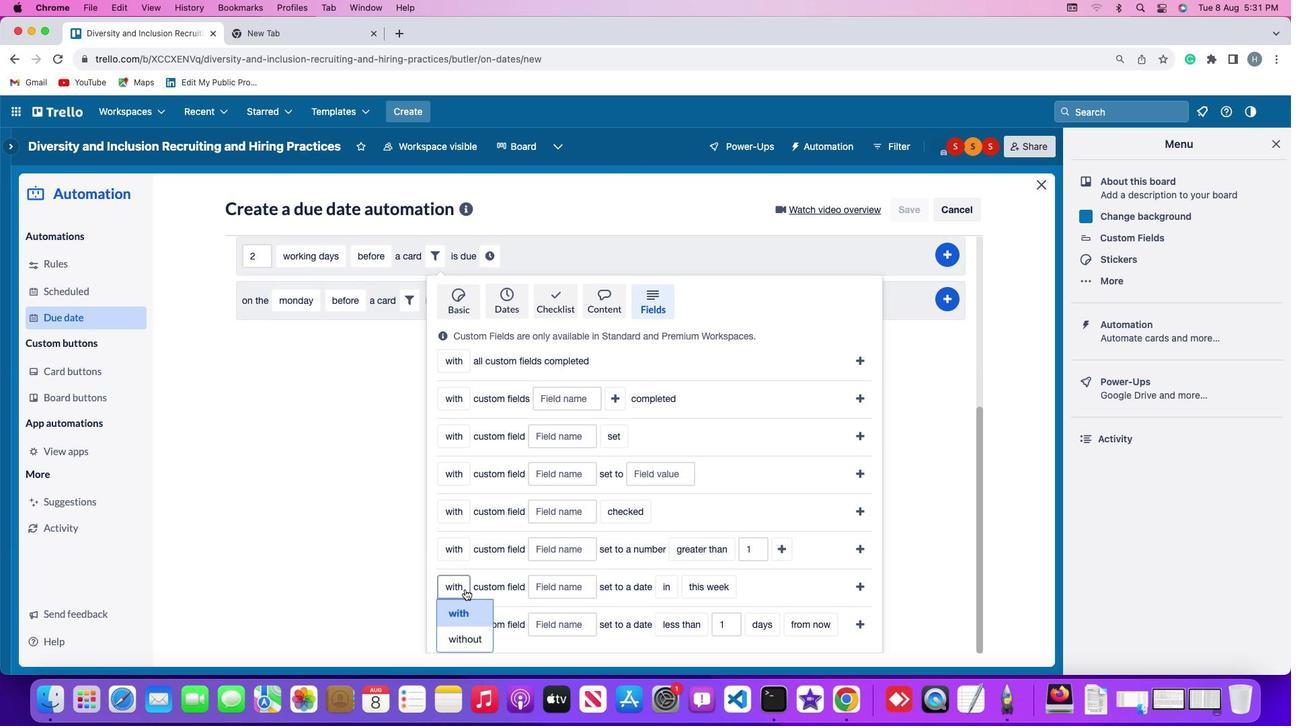 
Action: Mouse pressed left at (465, 590)
Screenshot: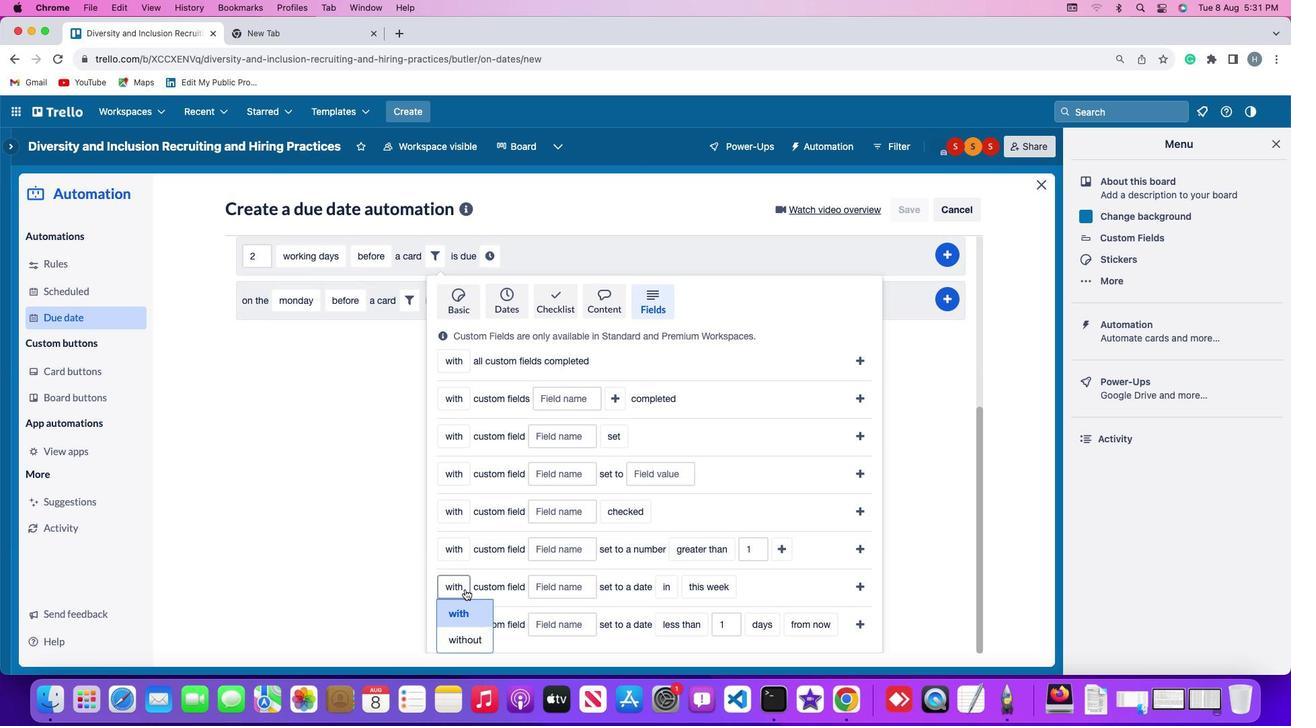 
Action: Mouse moved to (470, 636)
Screenshot: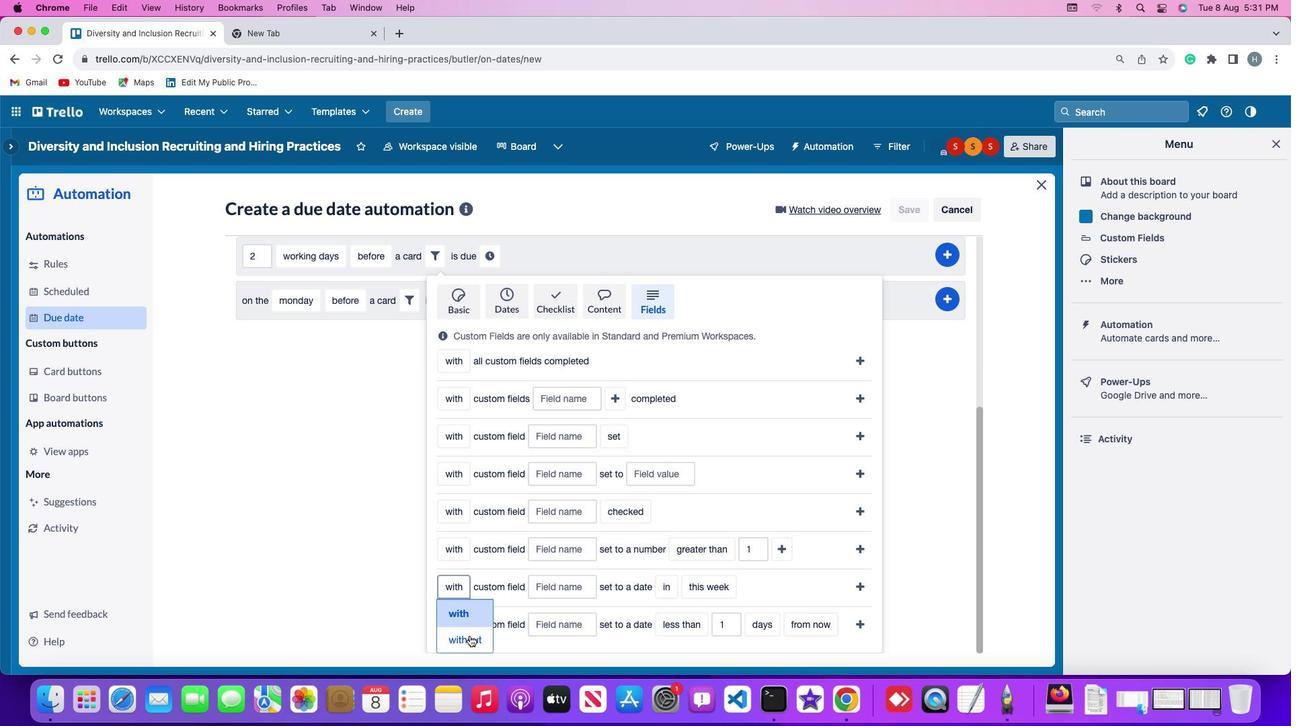 
Action: Mouse pressed left at (470, 636)
Screenshot: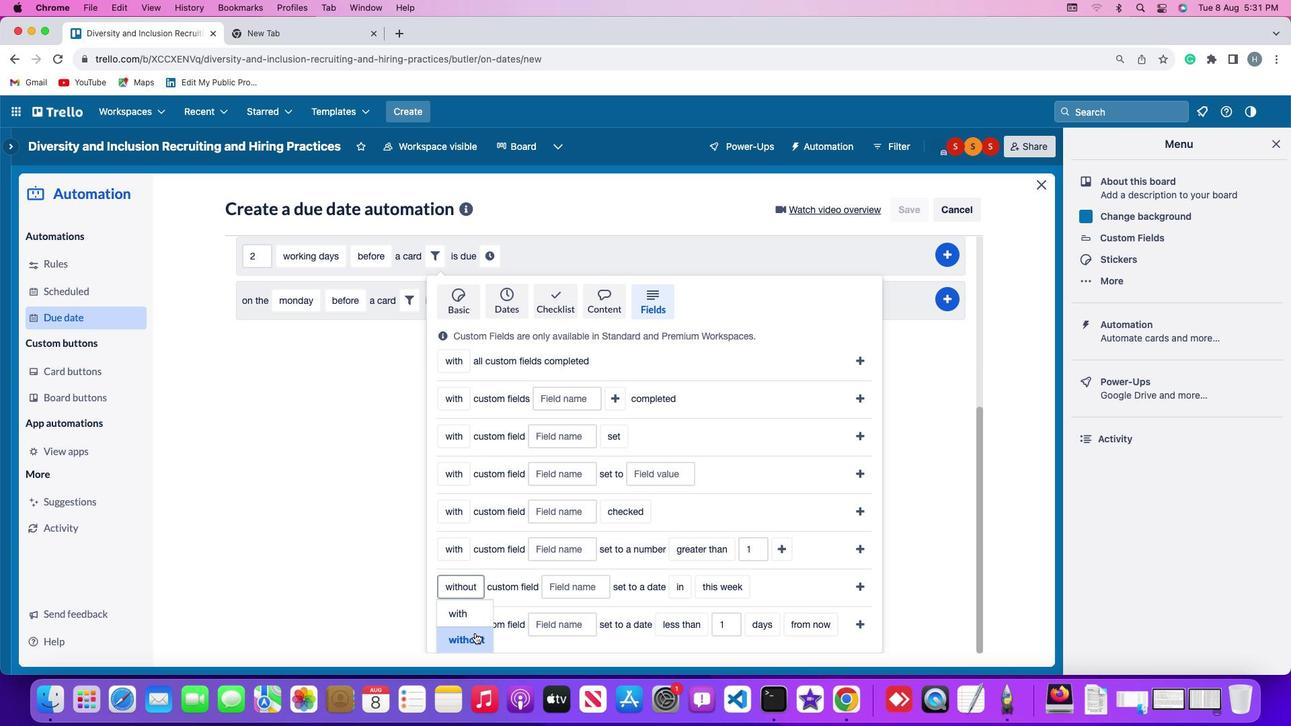 
Action: Mouse moved to (570, 590)
Screenshot: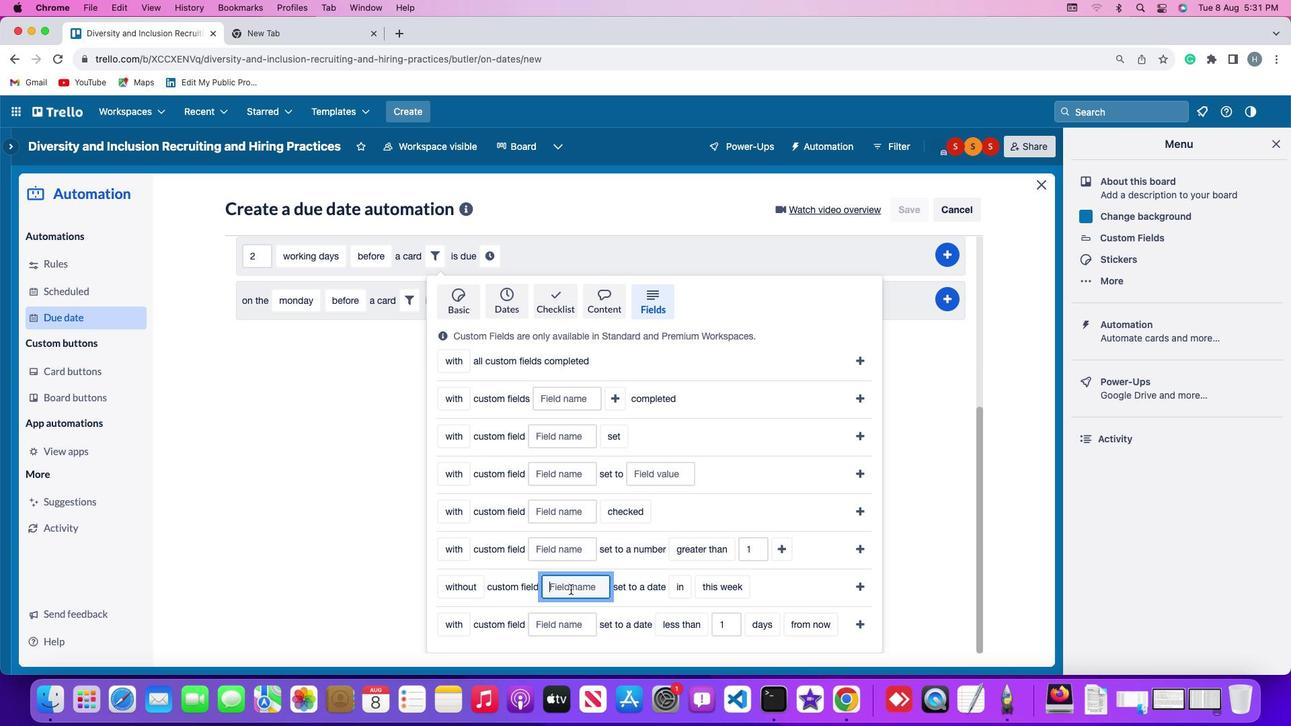
Action: Mouse pressed left at (570, 590)
Screenshot: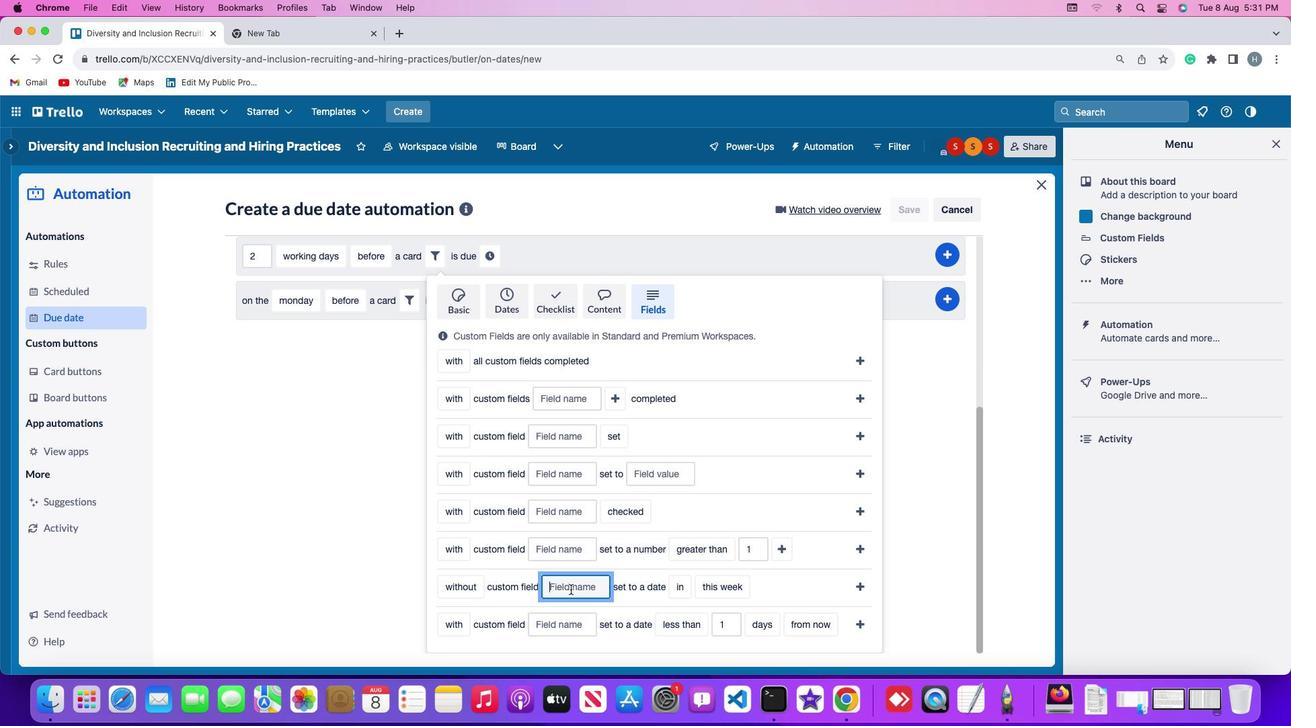 
Action: Key pressed Key.shift'R''e''s''u''m''e'
Screenshot: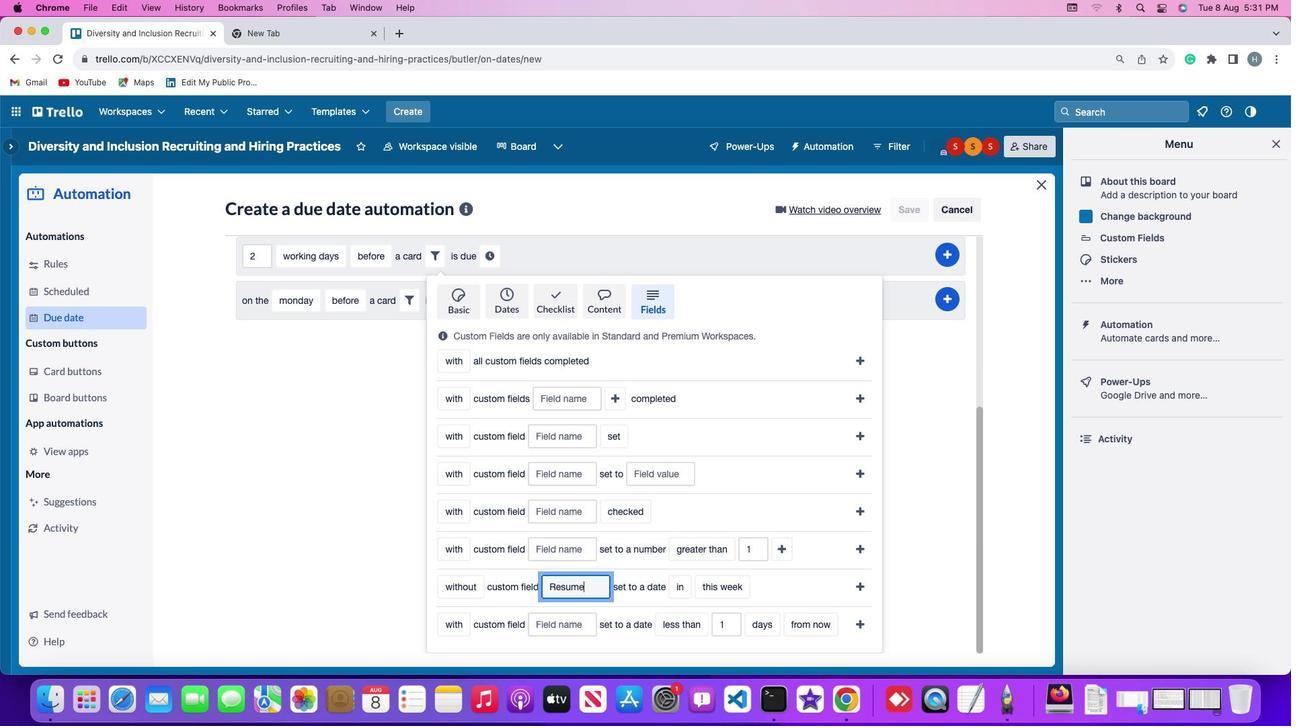
Action: Mouse moved to (680, 590)
Screenshot: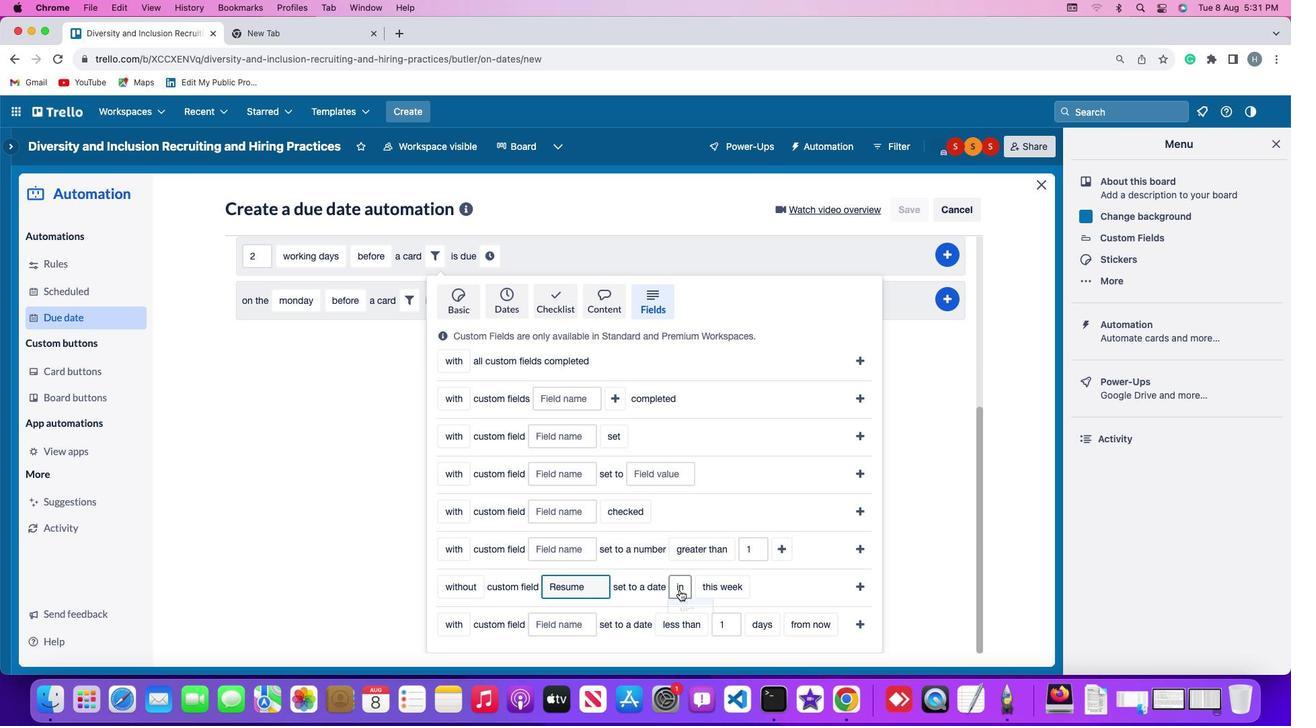 
Action: Mouse pressed left at (680, 590)
Screenshot: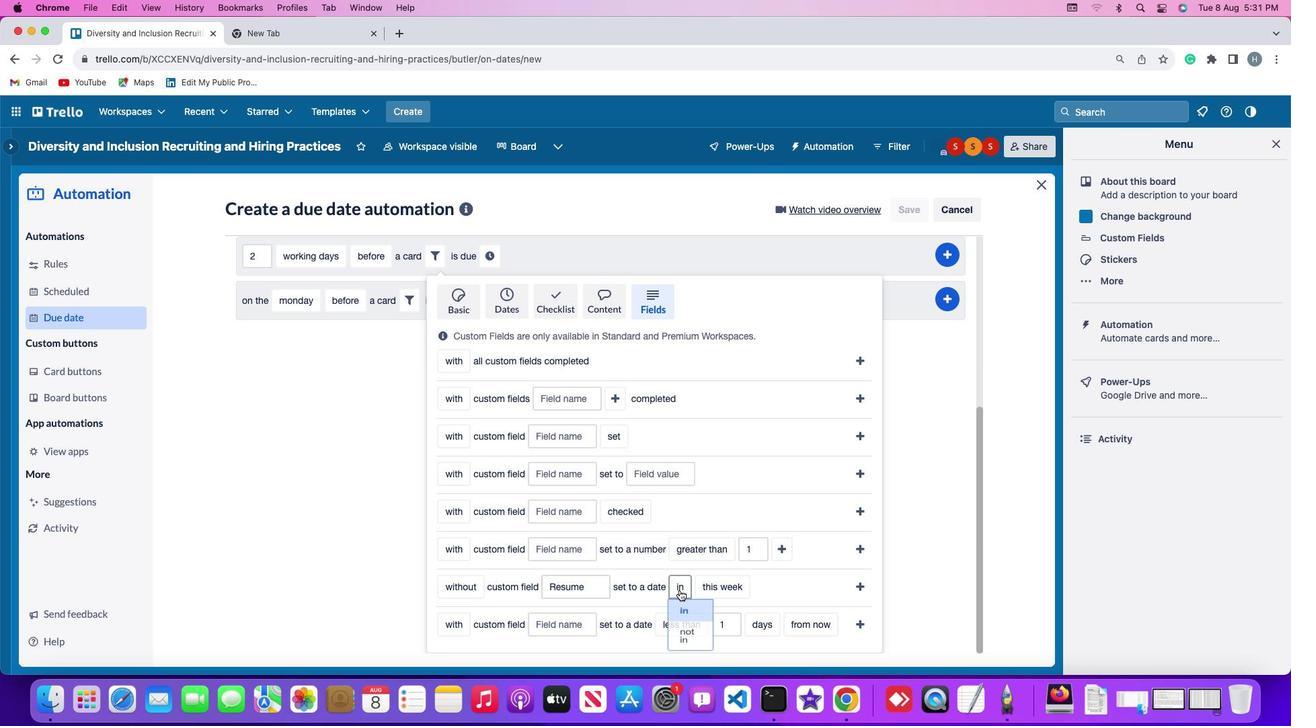 
Action: Mouse moved to (686, 639)
Screenshot: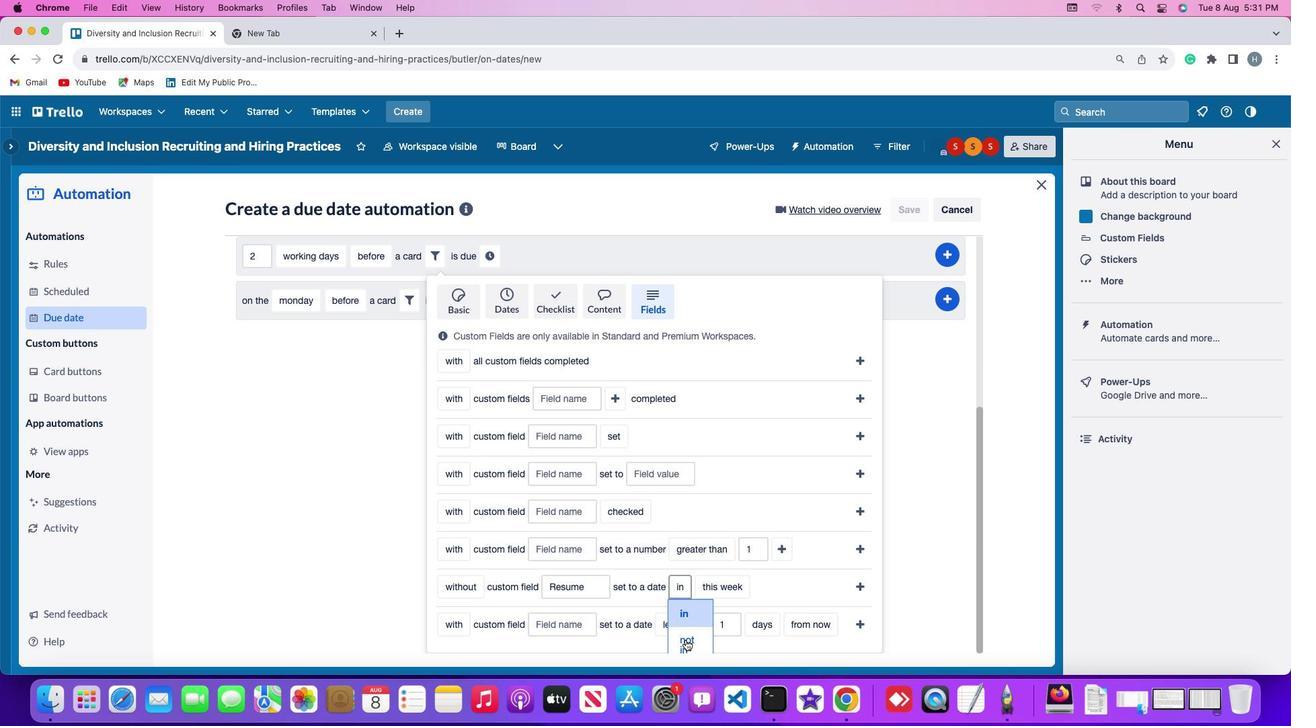 
Action: Mouse pressed left at (686, 639)
Screenshot: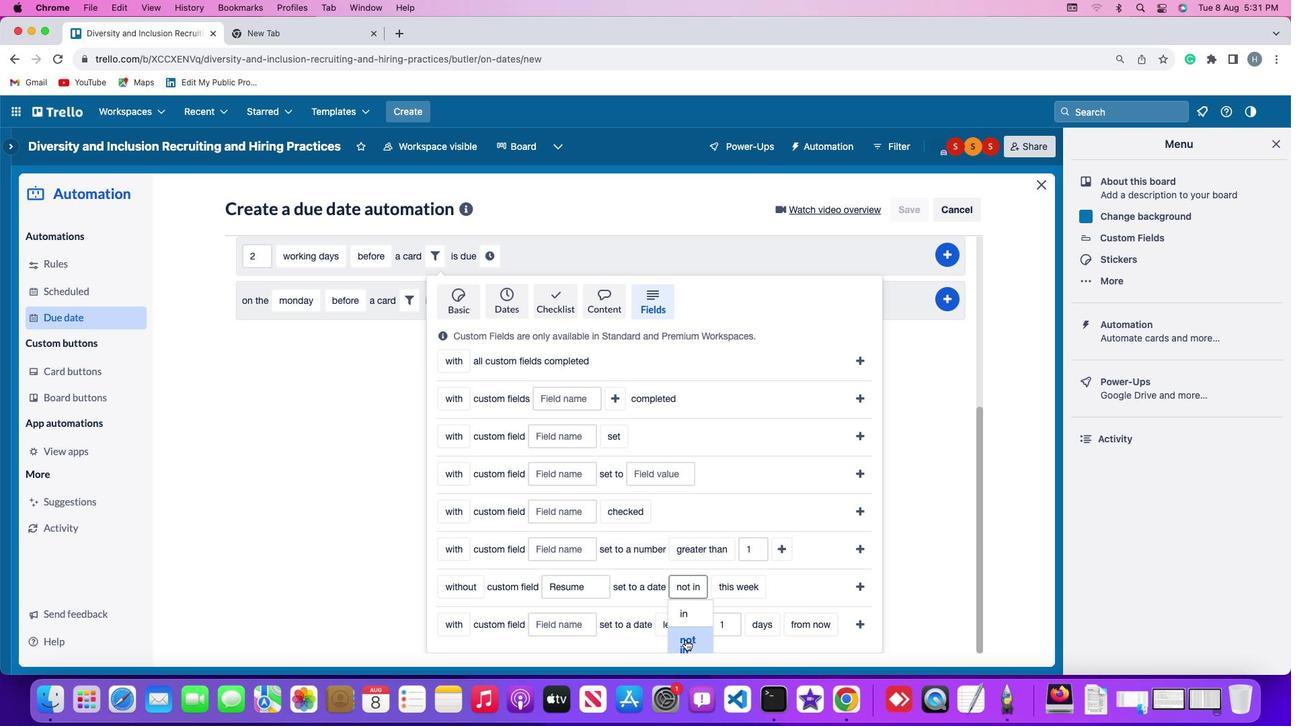 
Action: Mouse moved to (751, 586)
Screenshot: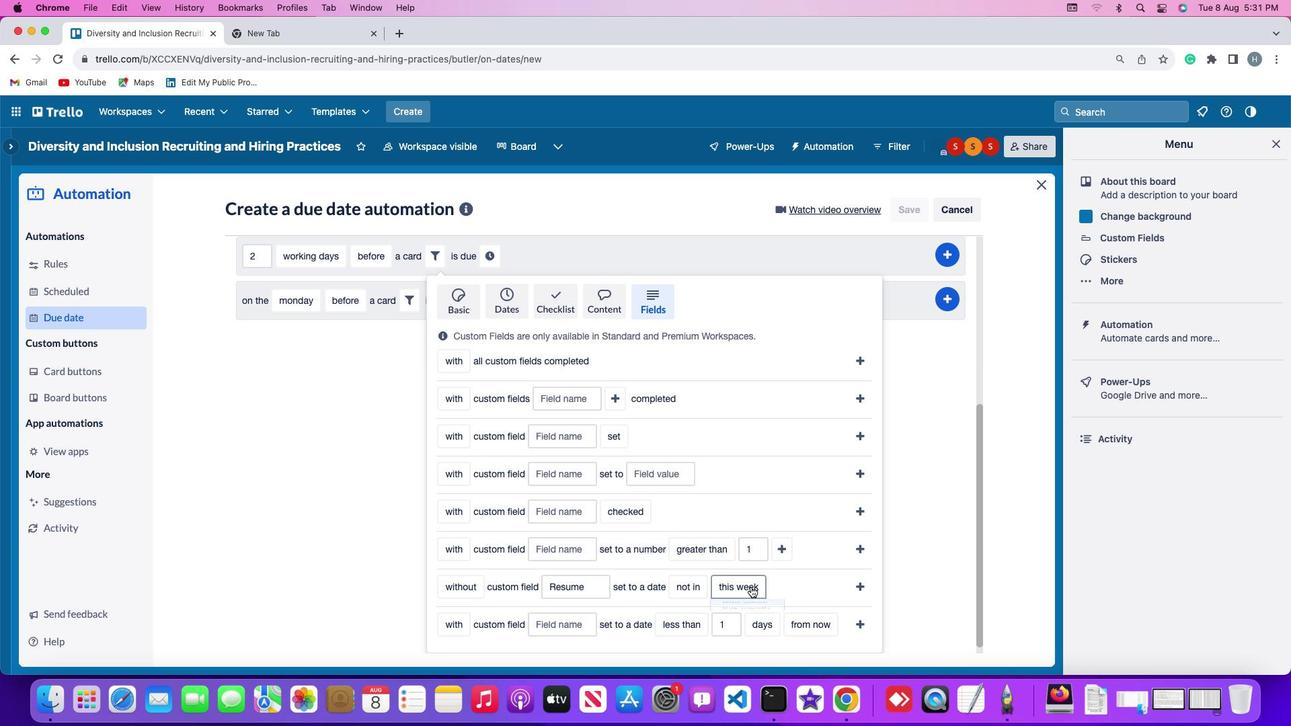 
Action: Mouse pressed left at (751, 586)
Screenshot: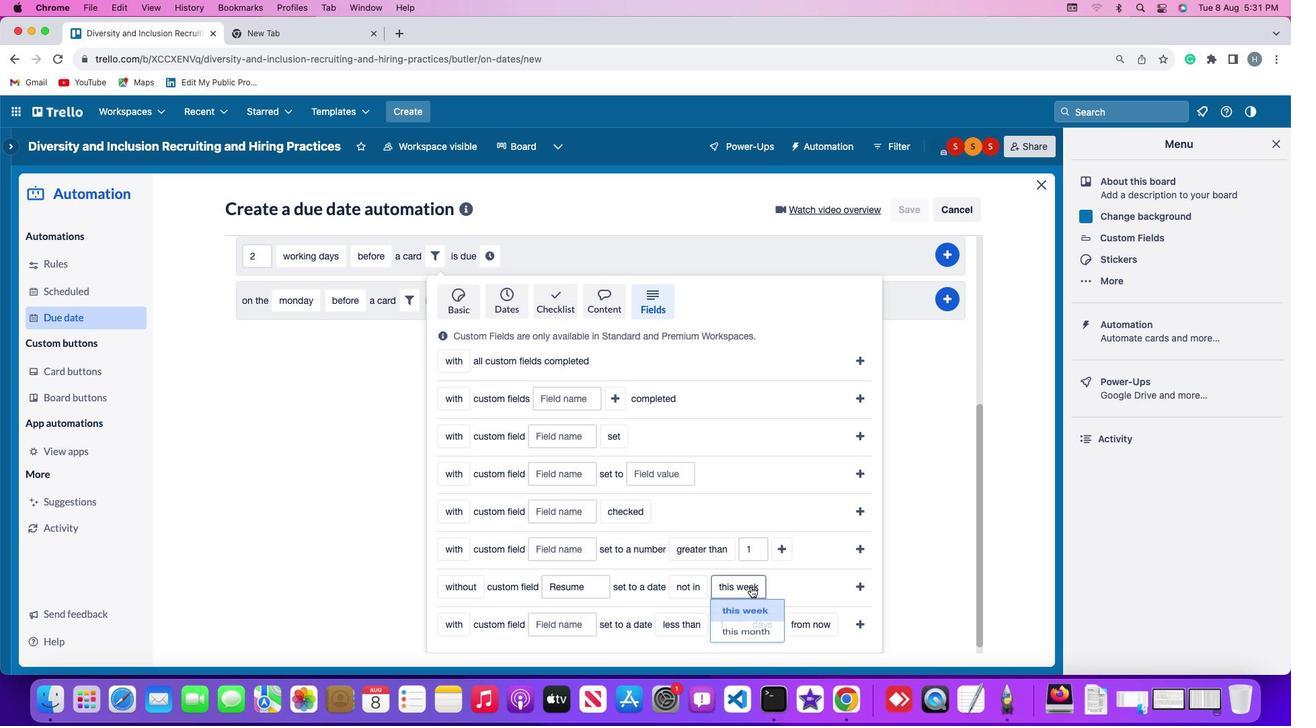 
Action: Mouse moved to (745, 609)
Screenshot: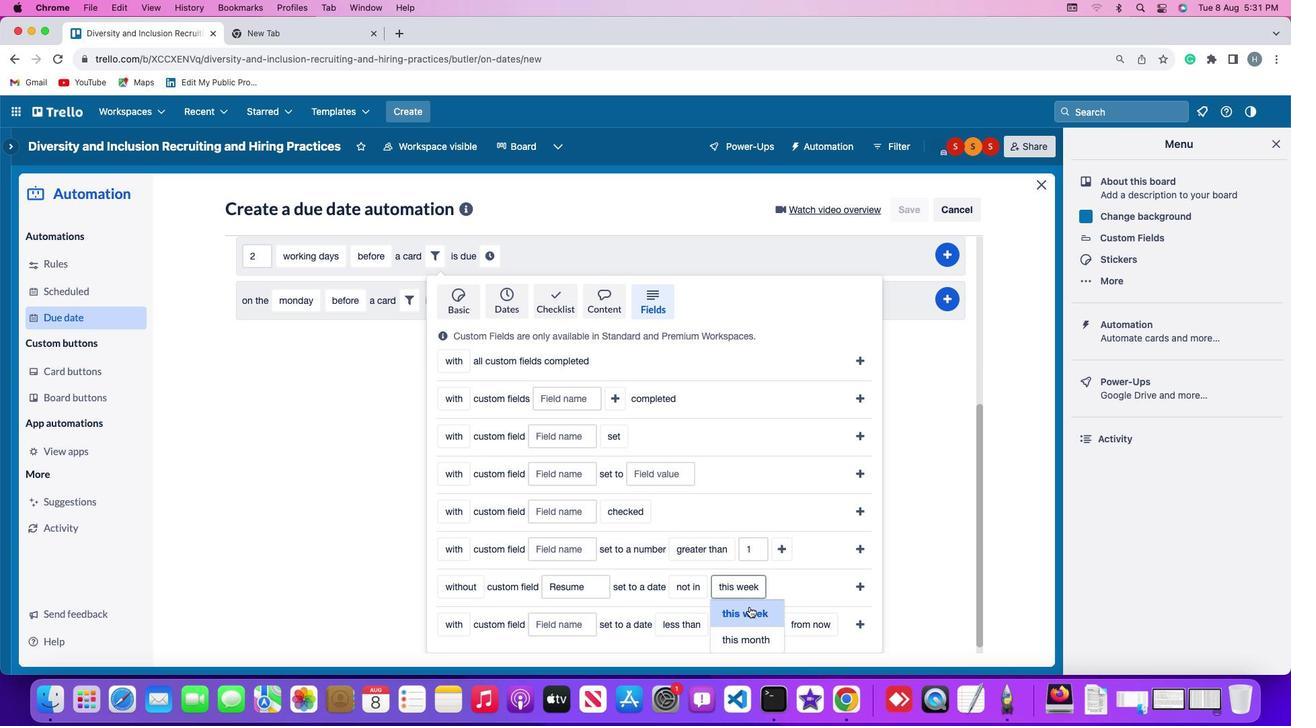 
Action: Mouse pressed left at (745, 609)
Screenshot: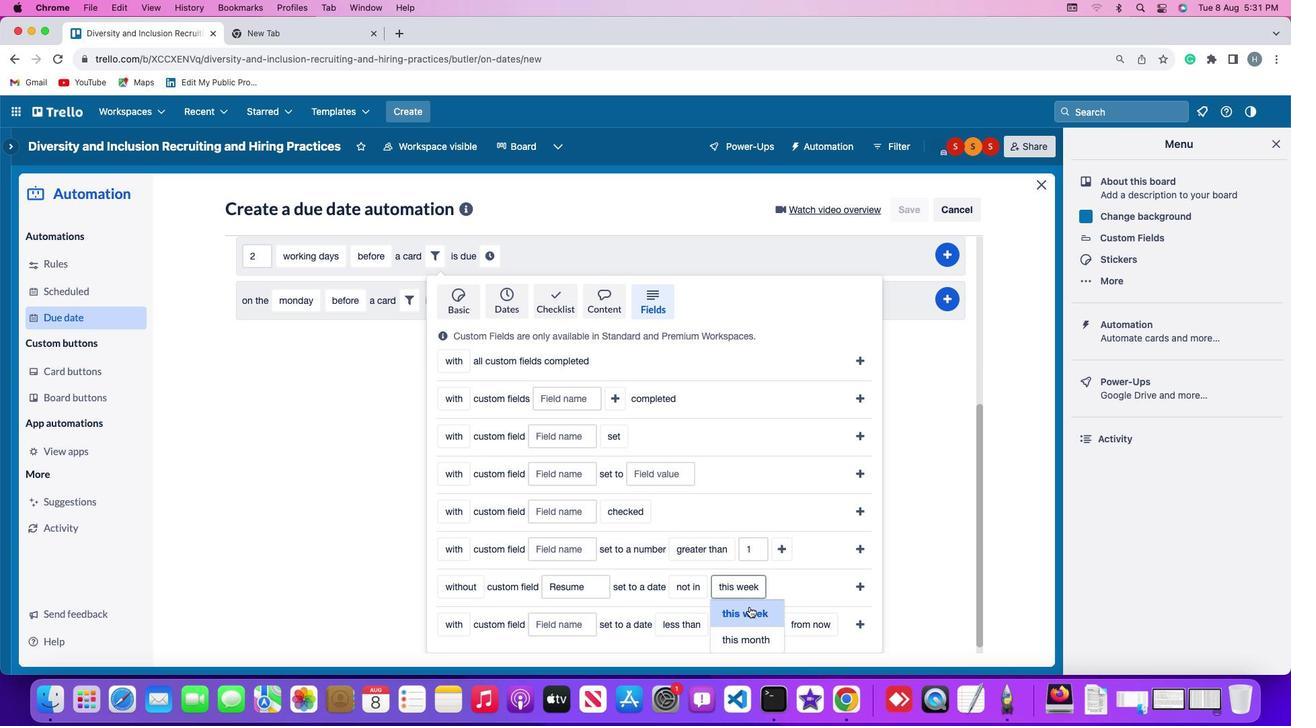 
Action: Mouse moved to (865, 585)
Screenshot: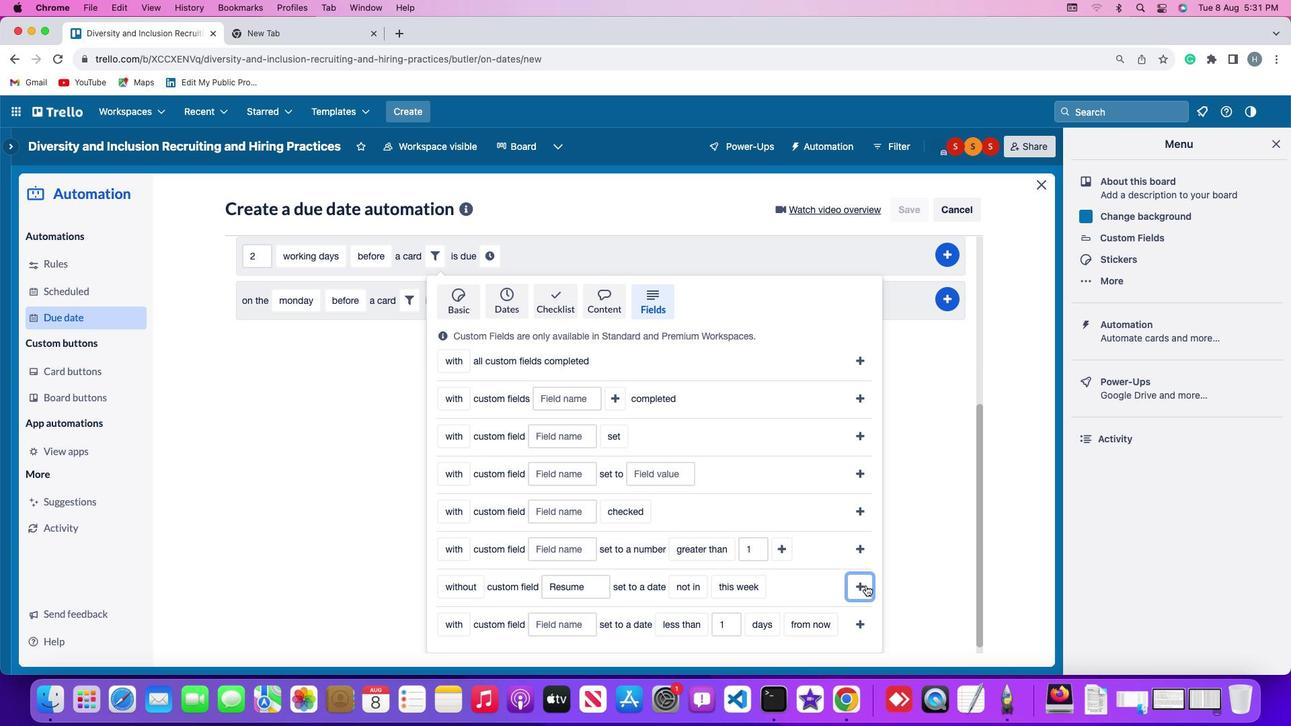 
Action: Mouse pressed left at (865, 585)
Screenshot: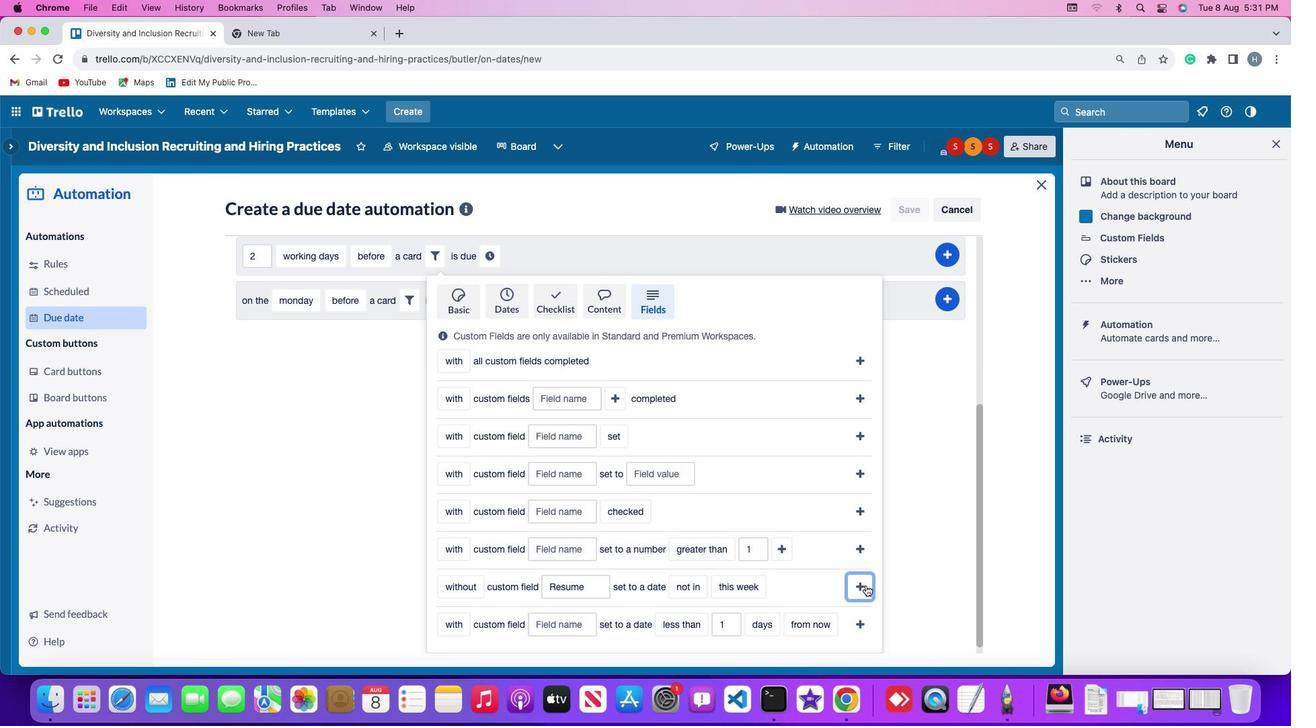 
Action: Mouse moved to (779, 542)
Screenshot: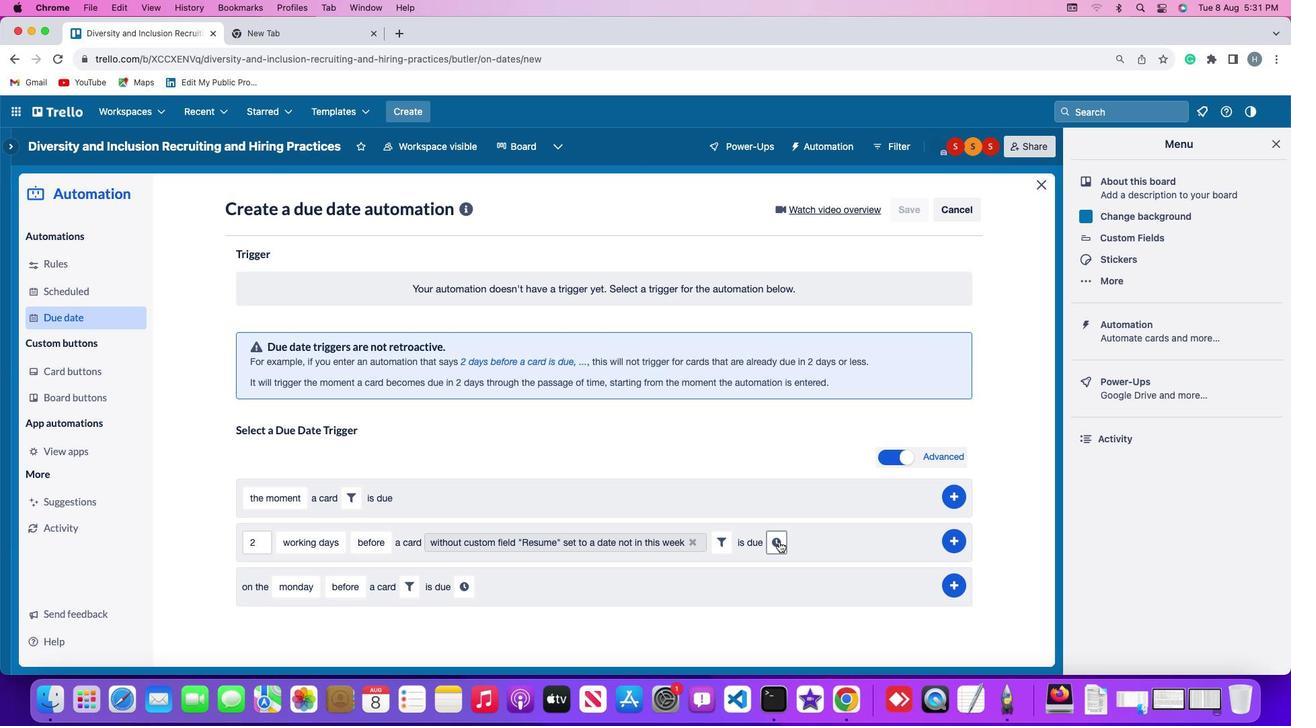 
Action: Mouse pressed left at (779, 542)
Screenshot: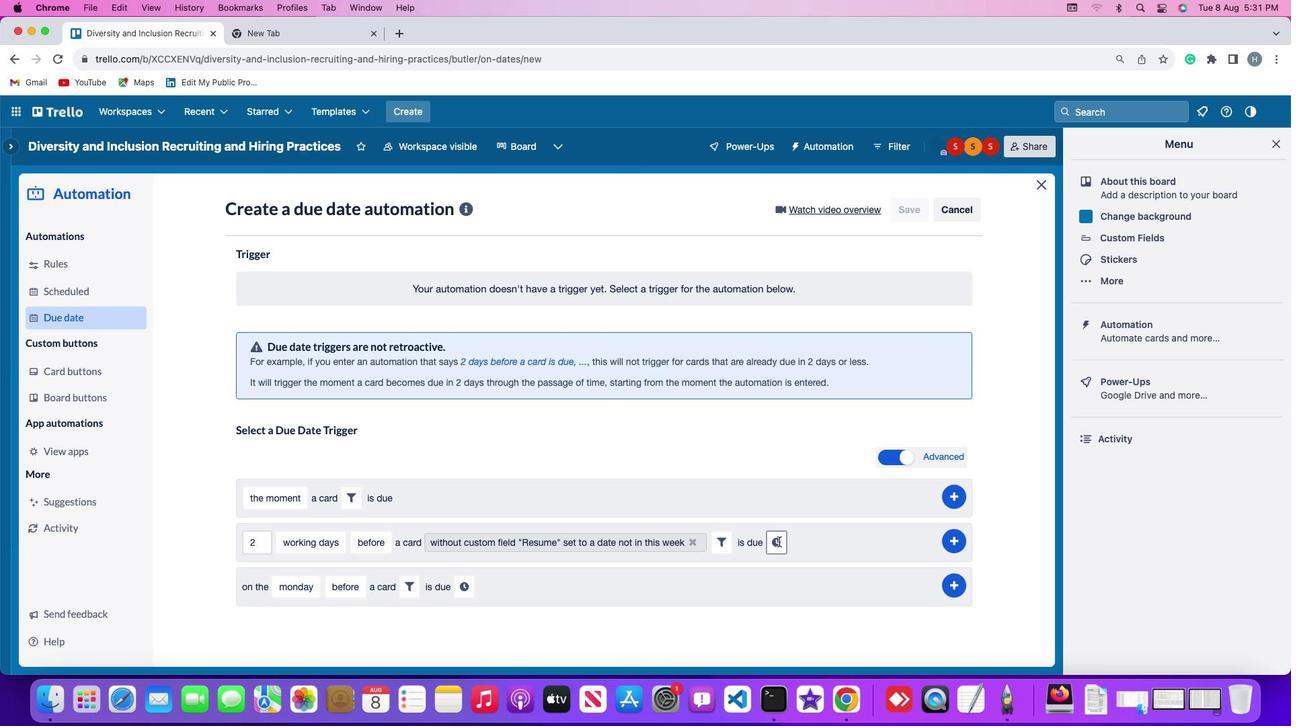 
Action: Mouse moved to (799, 544)
Screenshot: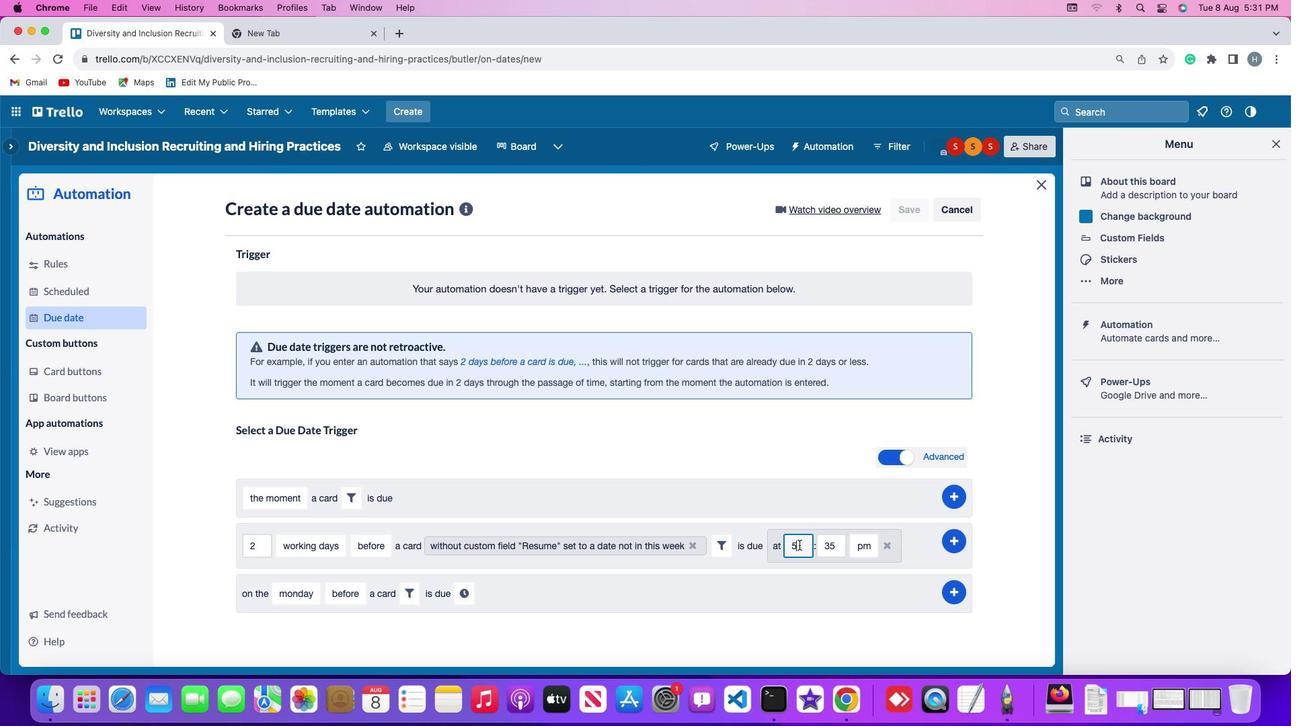 
Action: Mouse pressed left at (799, 544)
Screenshot: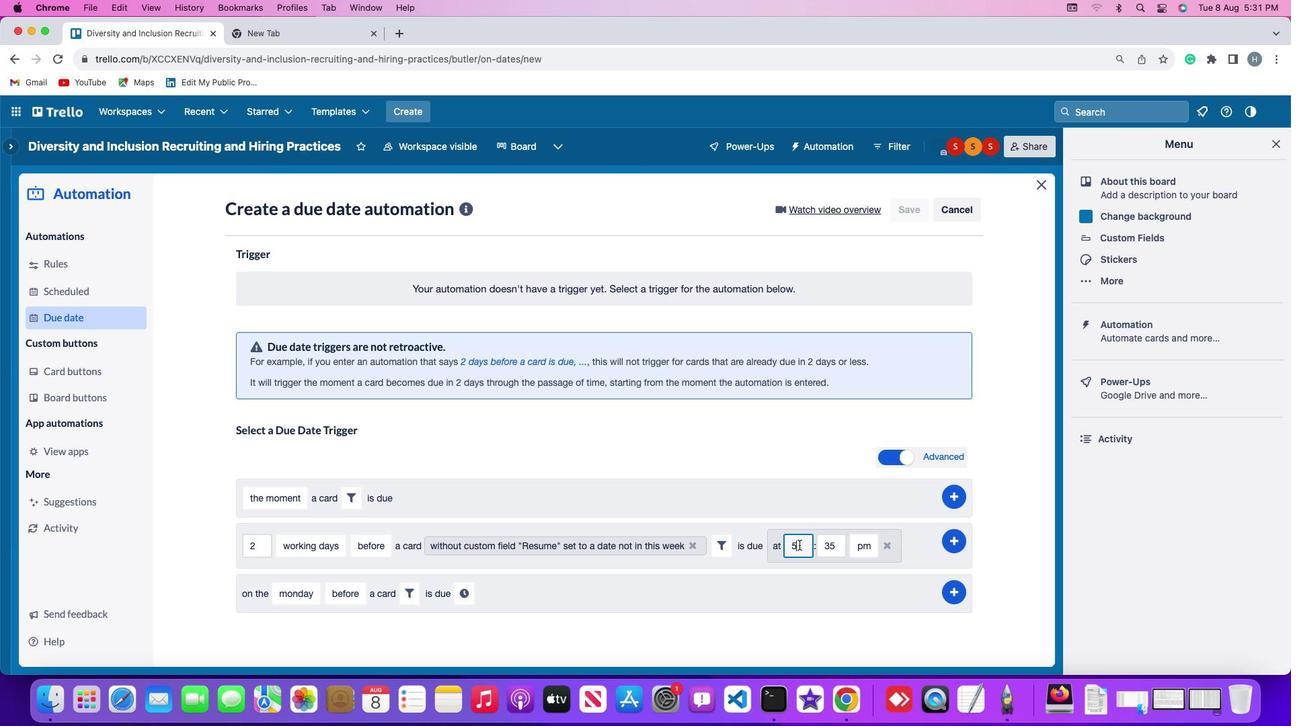 
Action: Key pressed Key.backspace'1''1'
Screenshot: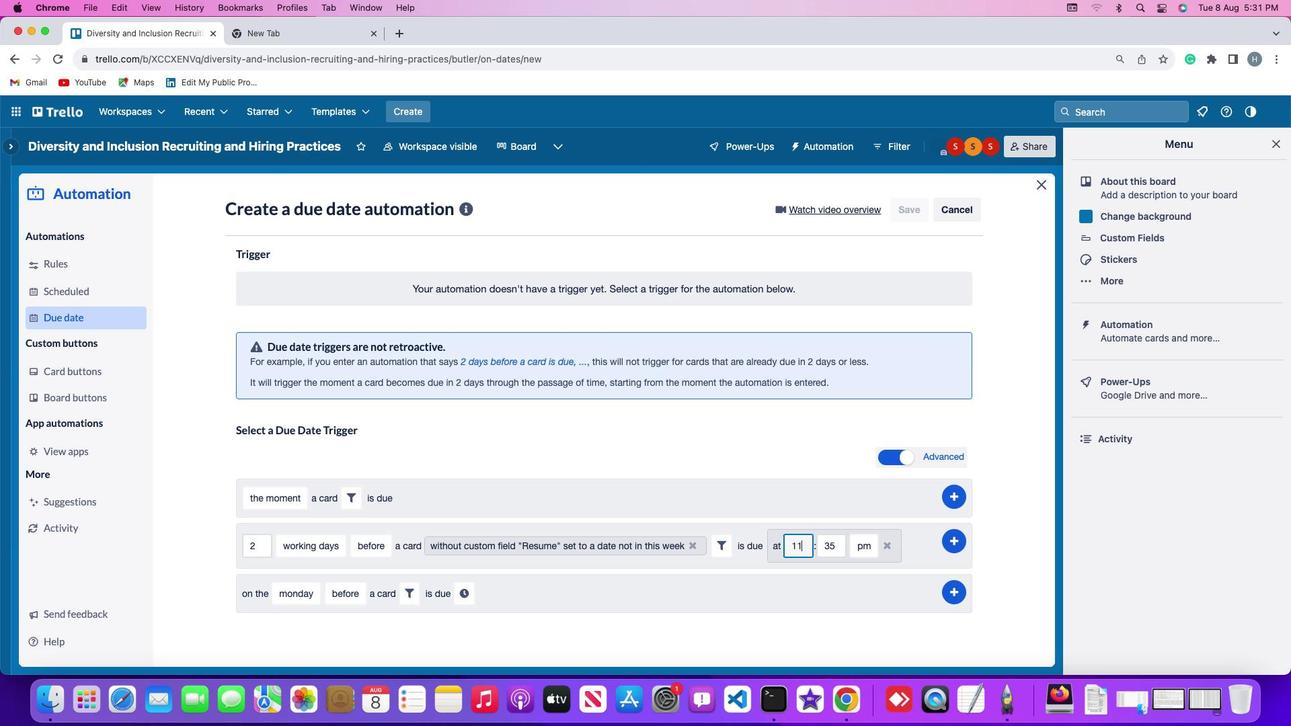 
Action: Mouse moved to (837, 545)
Screenshot: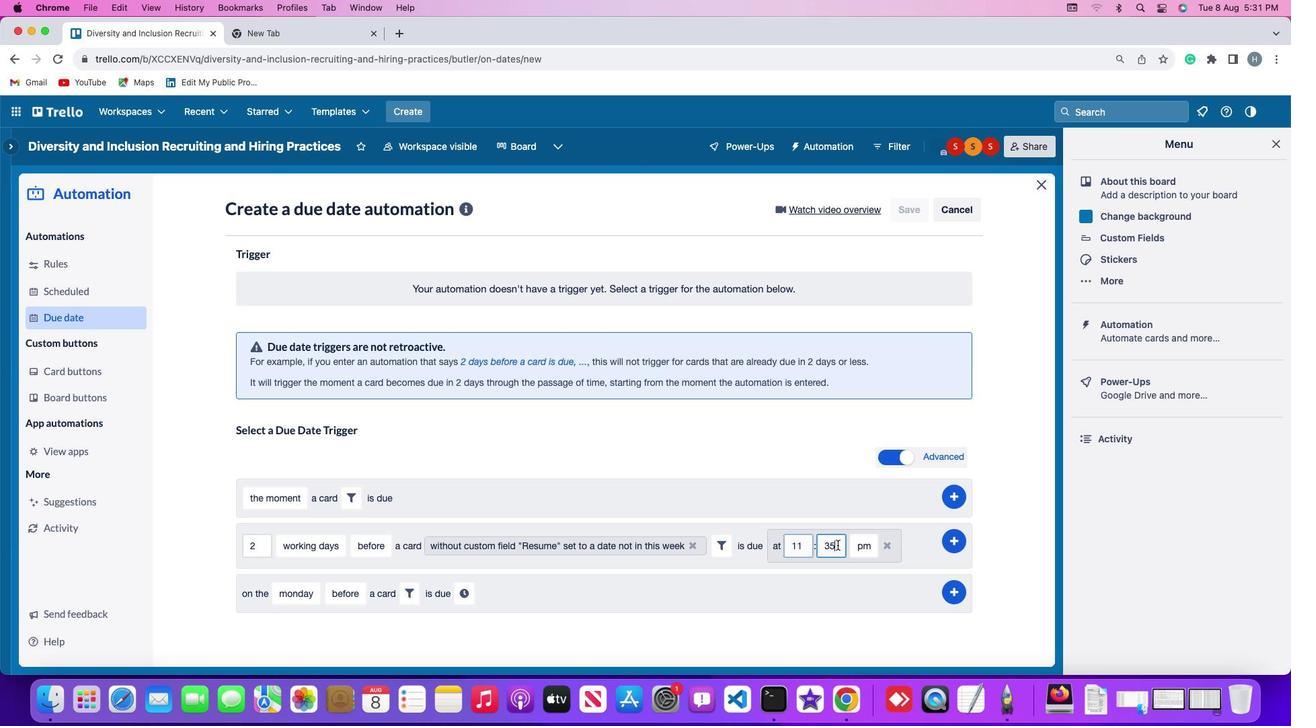 
Action: Mouse pressed left at (837, 545)
Screenshot: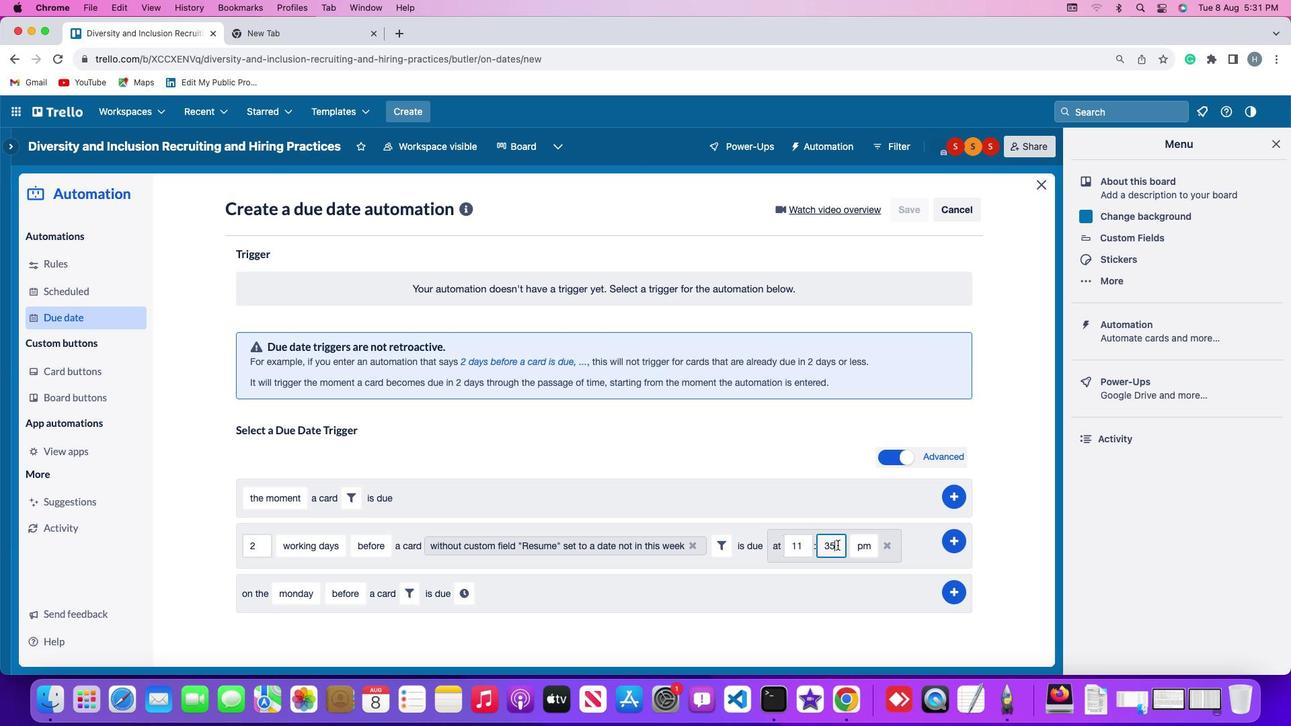 
Action: Key pressed Key.backspaceKey.backspace'0''0'
Screenshot: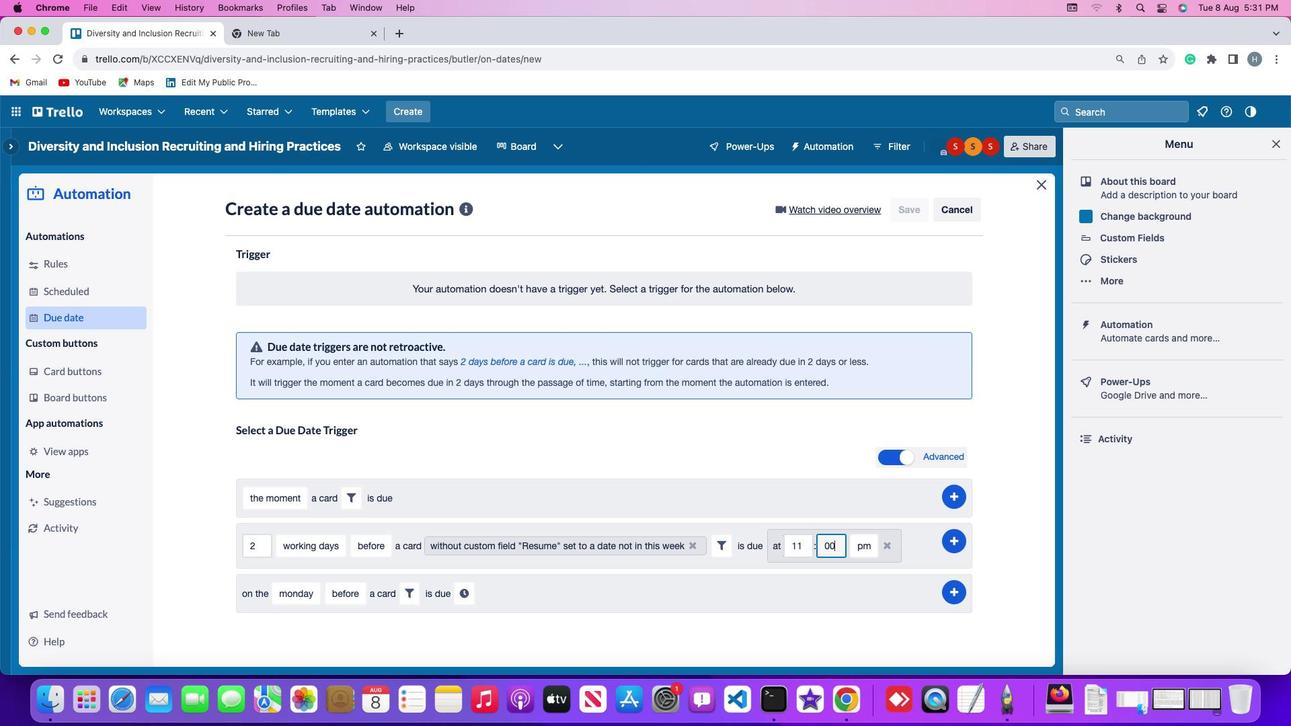 
Action: Mouse moved to (862, 551)
Screenshot: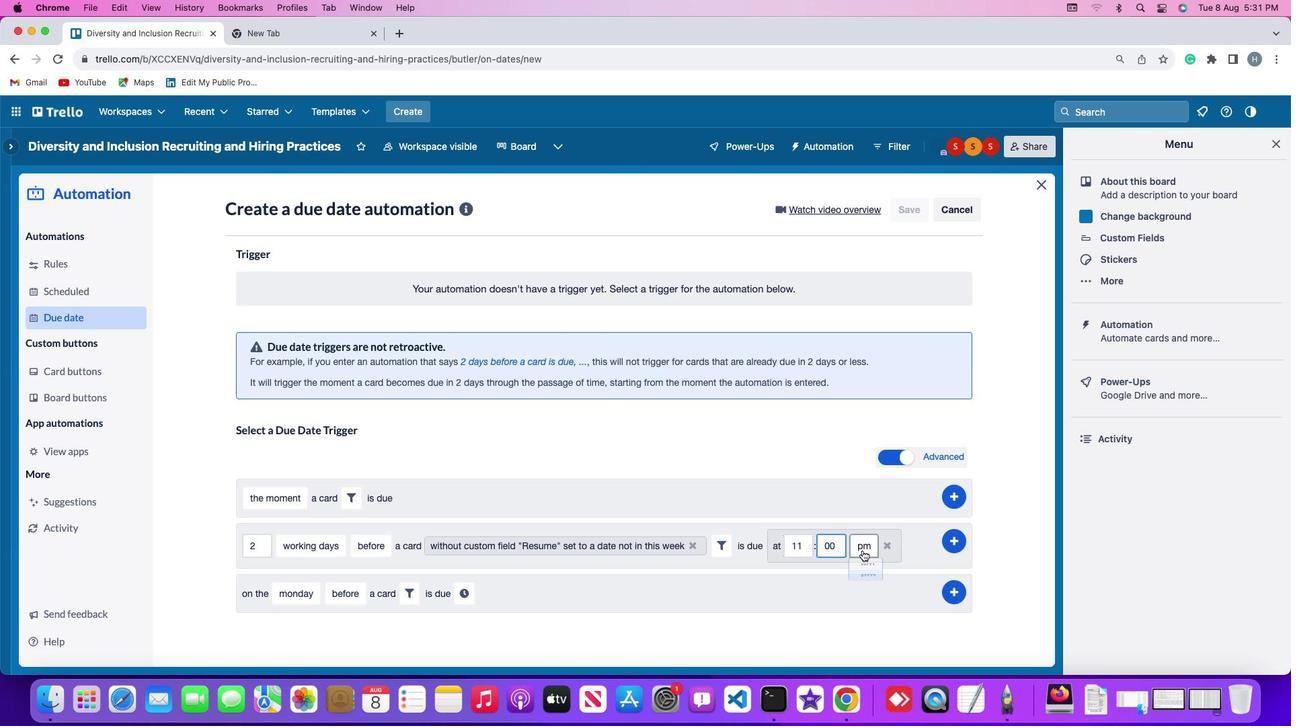 
Action: Mouse pressed left at (862, 551)
Screenshot: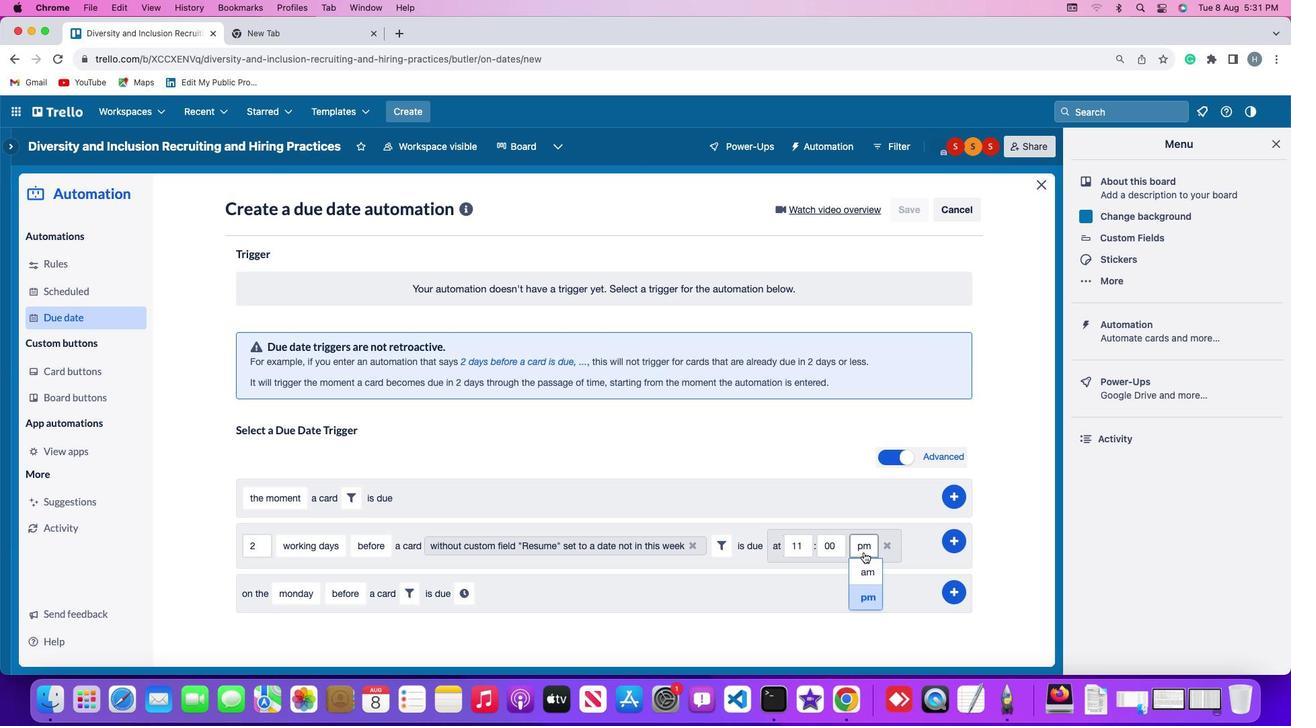 
Action: Mouse moved to (866, 572)
Screenshot: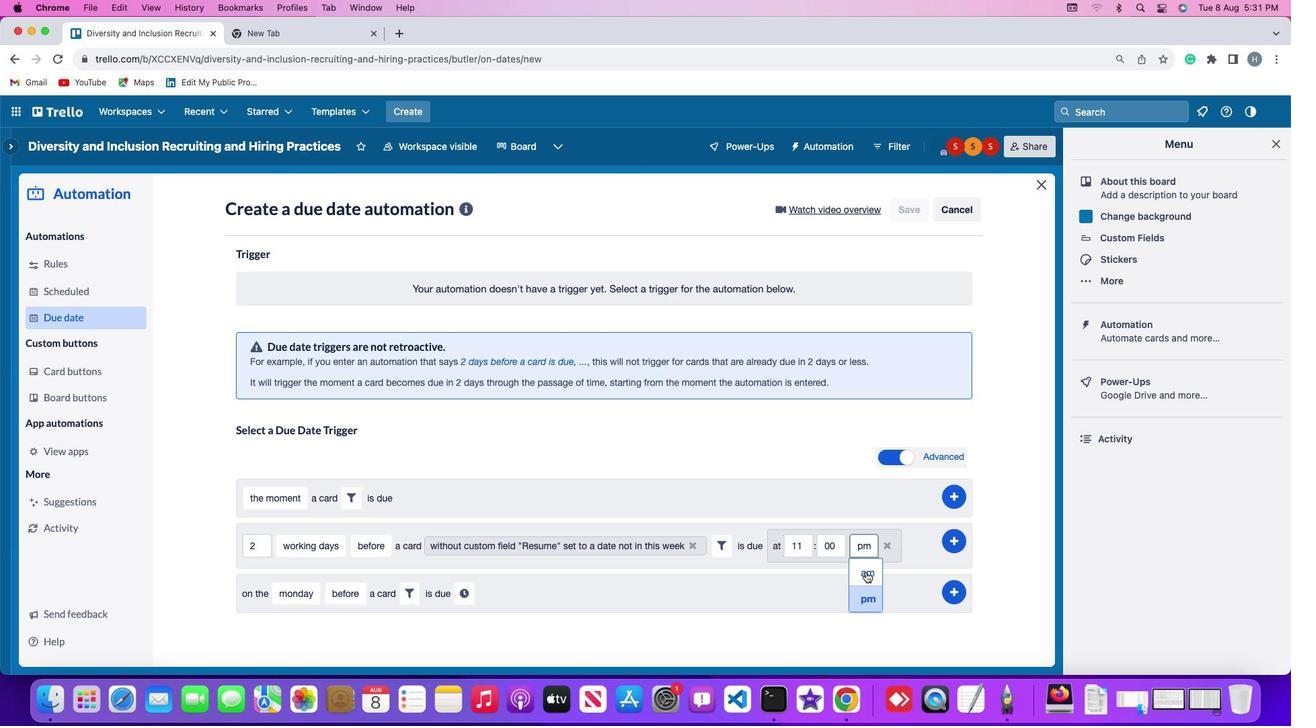 
Action: Mouse pressed left at (866, 572)
Screenshot: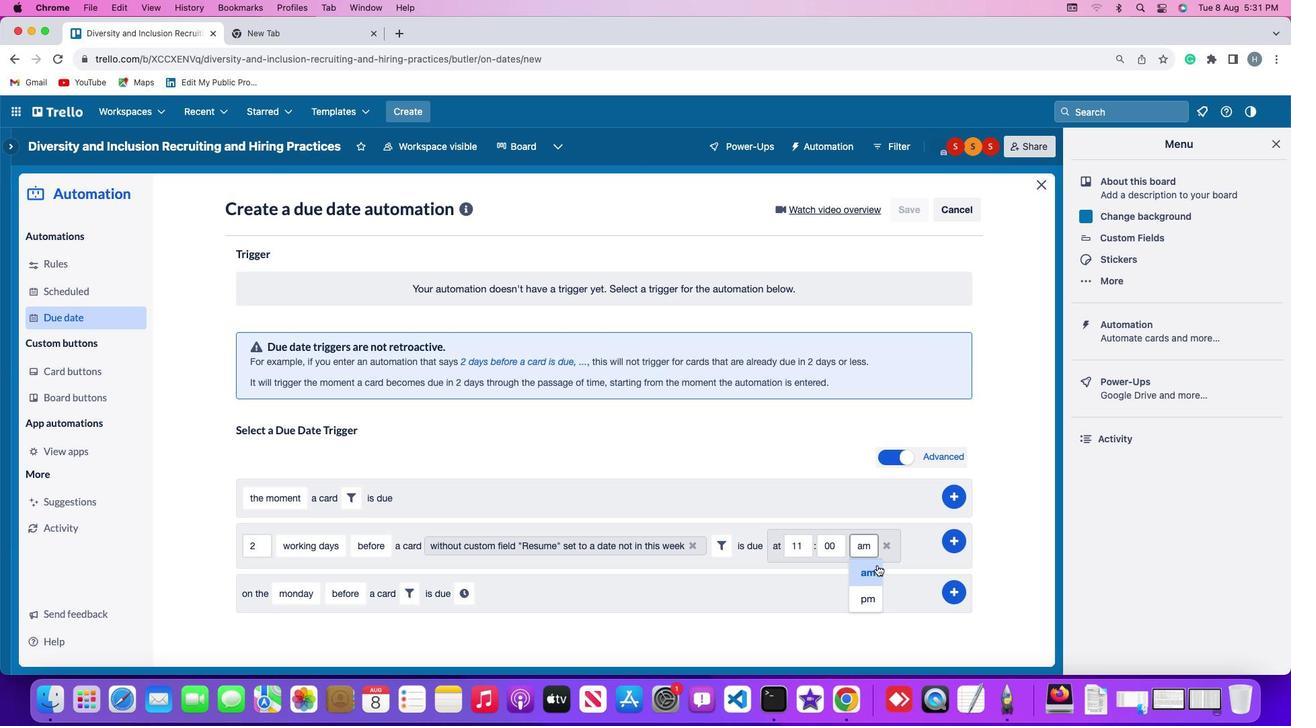 
Action: Mouse moved to (952, 545)
Screenshot: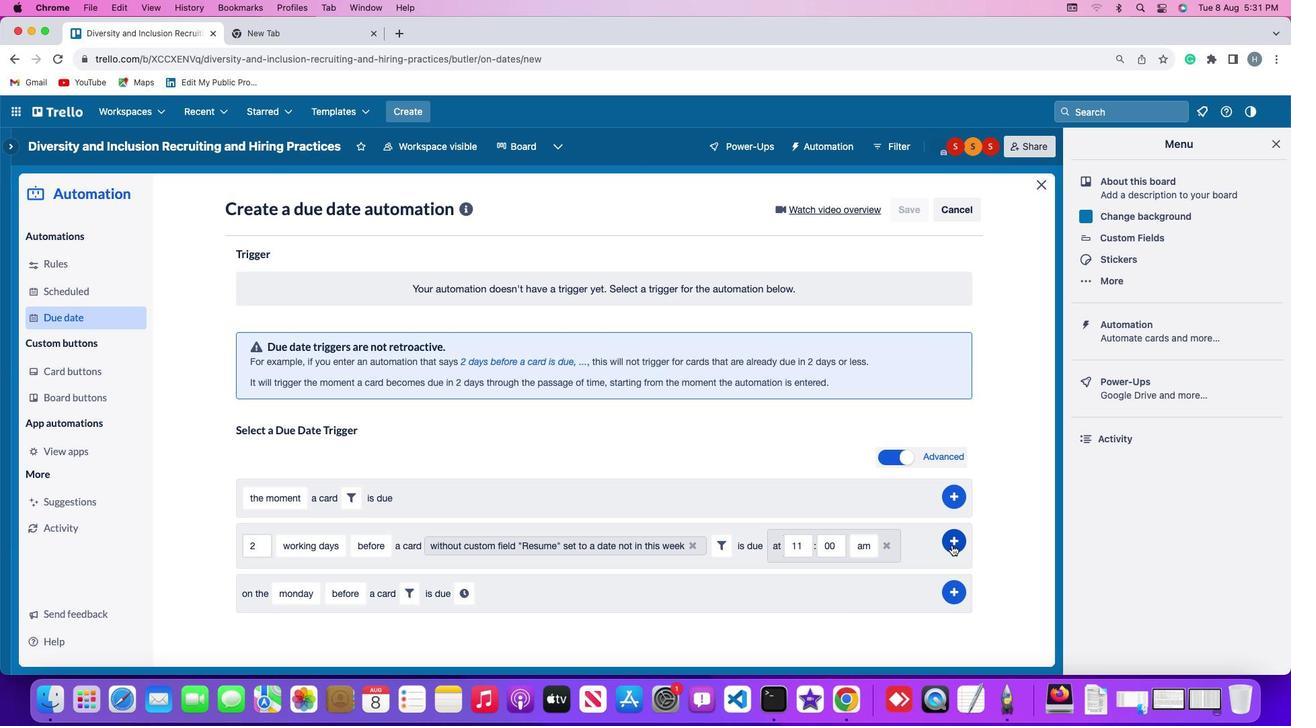 
Action: Mouse pressed left at (952, 545)
Screenshot: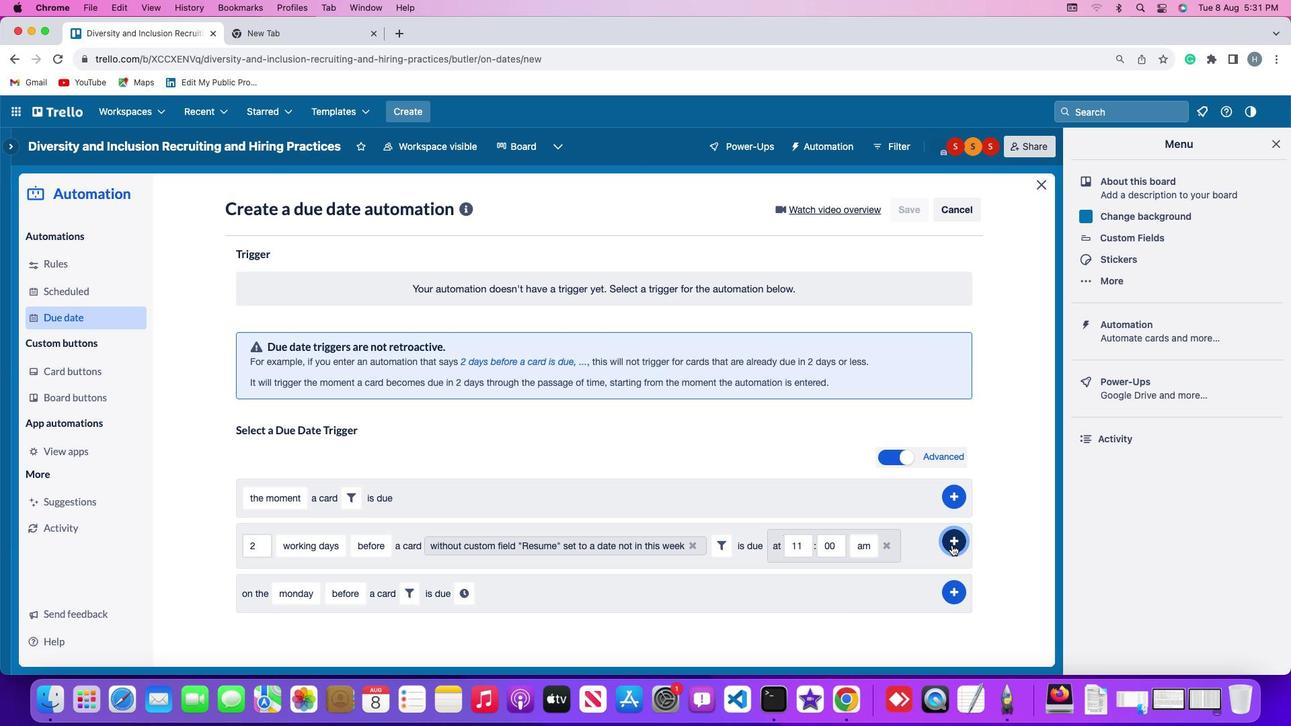
Action: Mouse moved to (1019, 461)
Screenshot: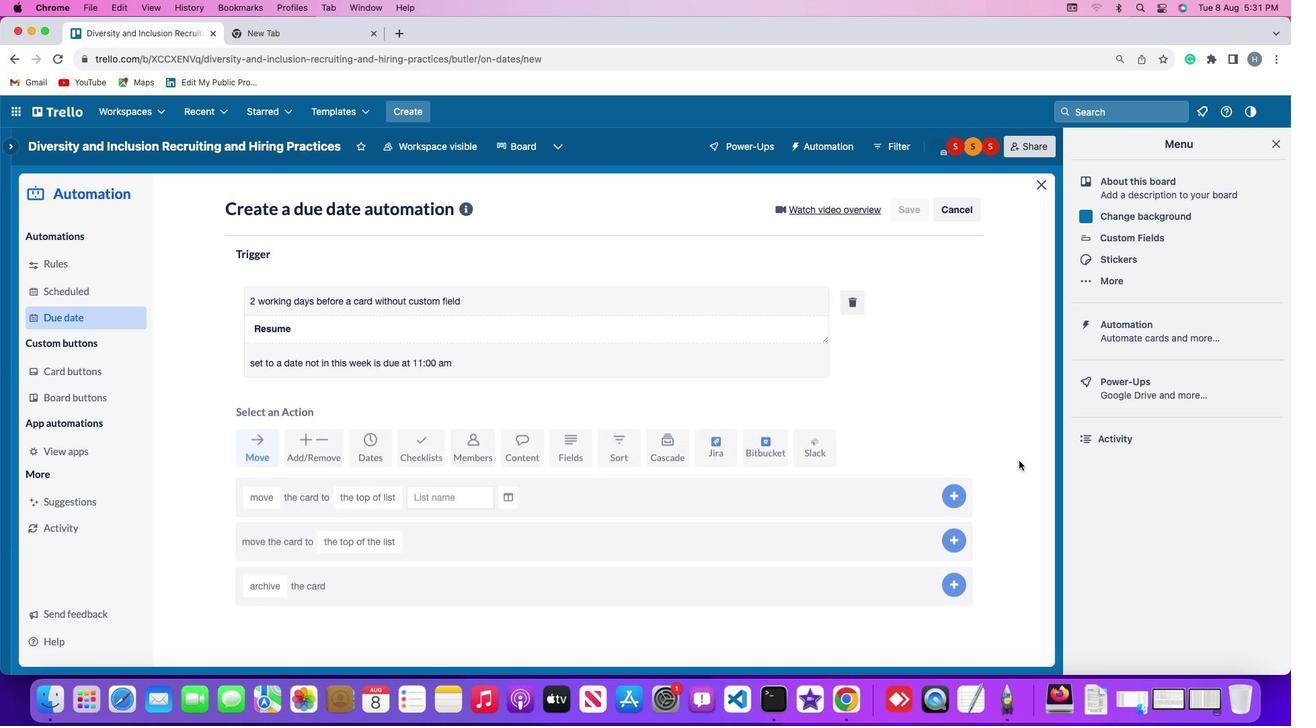 
